 Task: Find connections with filter location Leatherhead with filter topic #coachingwith filter profile language German with filter current company Suryoday Small Finance Bank Ltd with filter school Gautam Buddha University with filter industry Plastics and Rubber Product Manufacturing with filter service category Retirement Planning with filter keywords title Phone Sales Specialist
Action: Mouse moved to (518, 76)
Screenshot: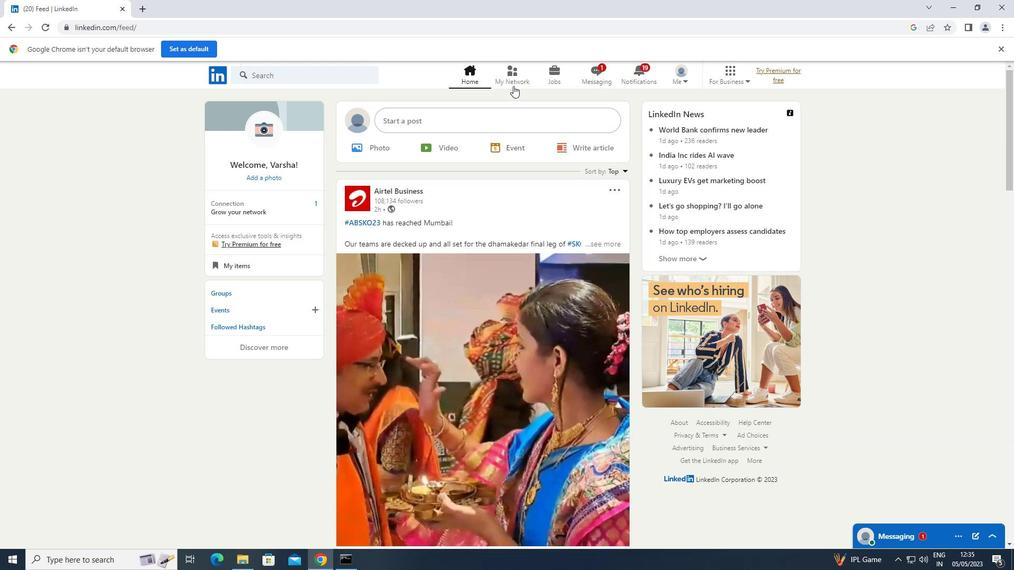 
Action: Mouse pressed left at (518, 76)
Screenshot: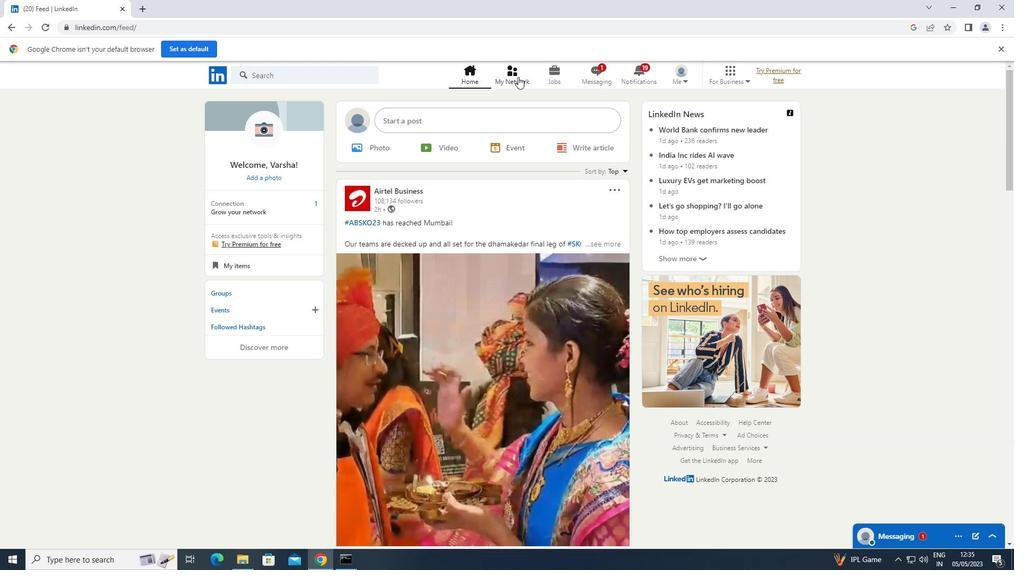 
Action: Mouse moved to (305, 131)
Screenshot: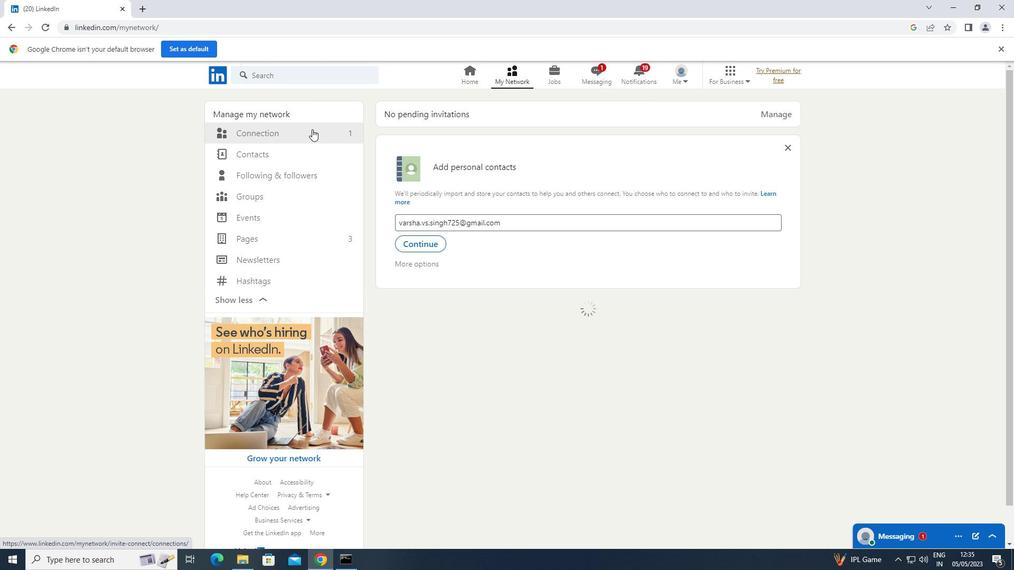 
Action: Mouse pressed left at (305, 131)
Screenshot: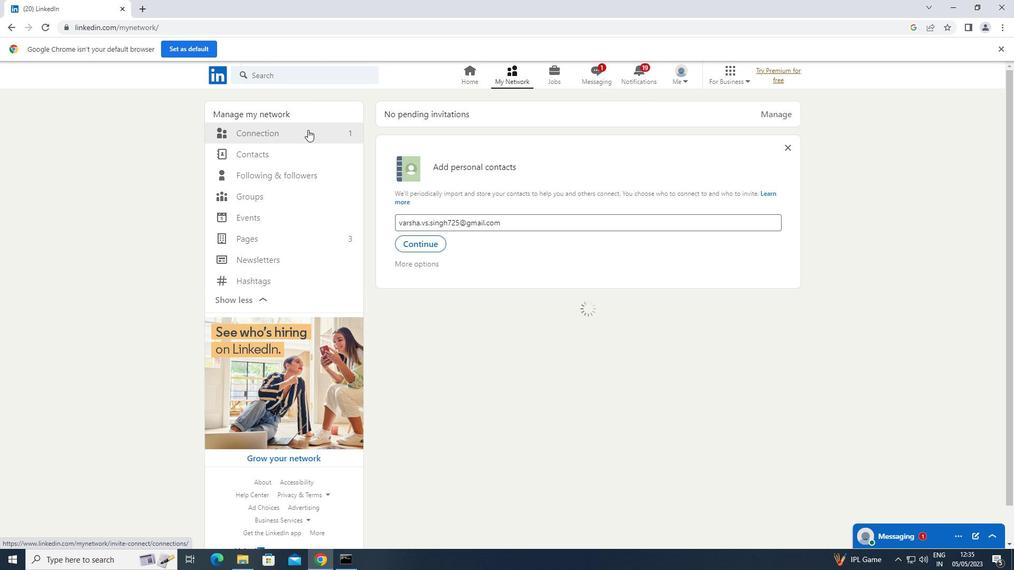 
Action: Mouse moved to (575, 128)
Screenshot: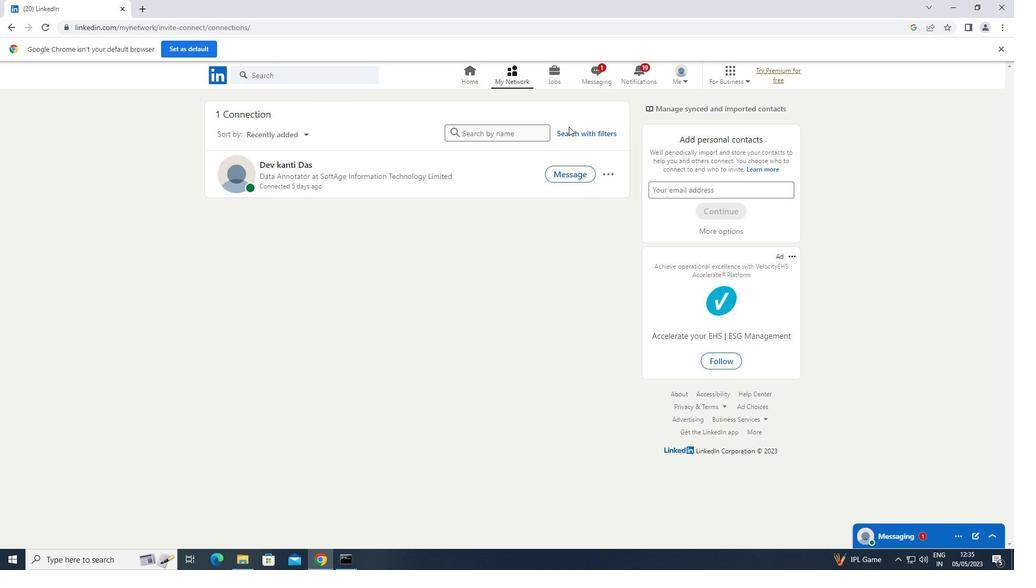
Action: Mouse pressed left at (575, 128)
Screenshot: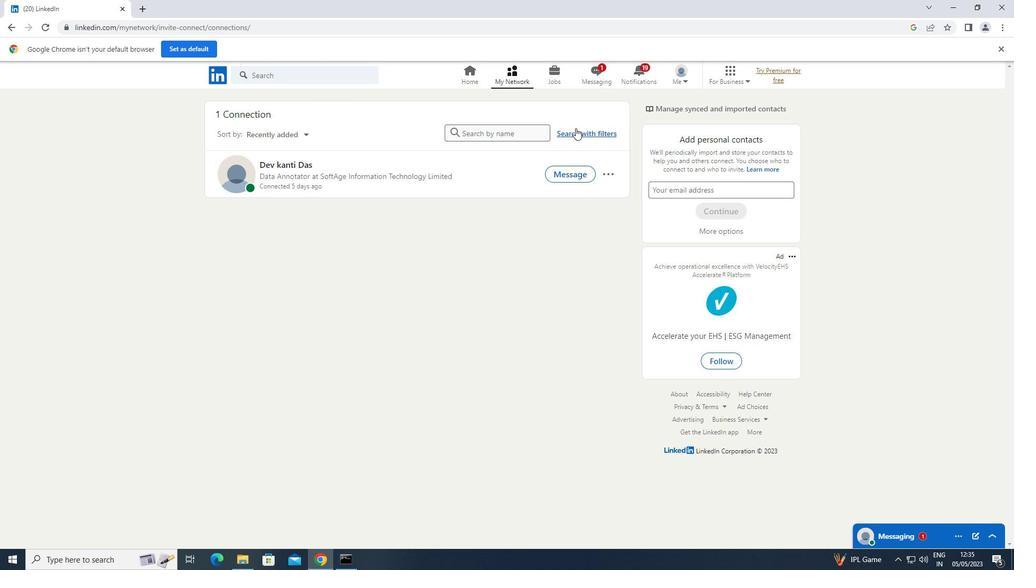 
Action: Mouse moved to (546, 103)
Screenshot: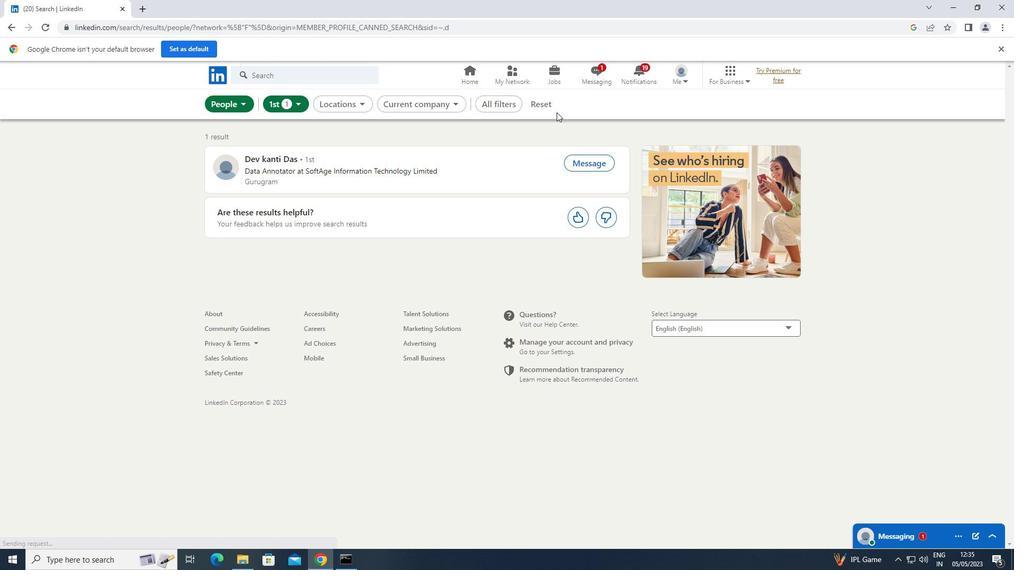 
Action: Mouse pressed left at (546, 103)
Screenshot: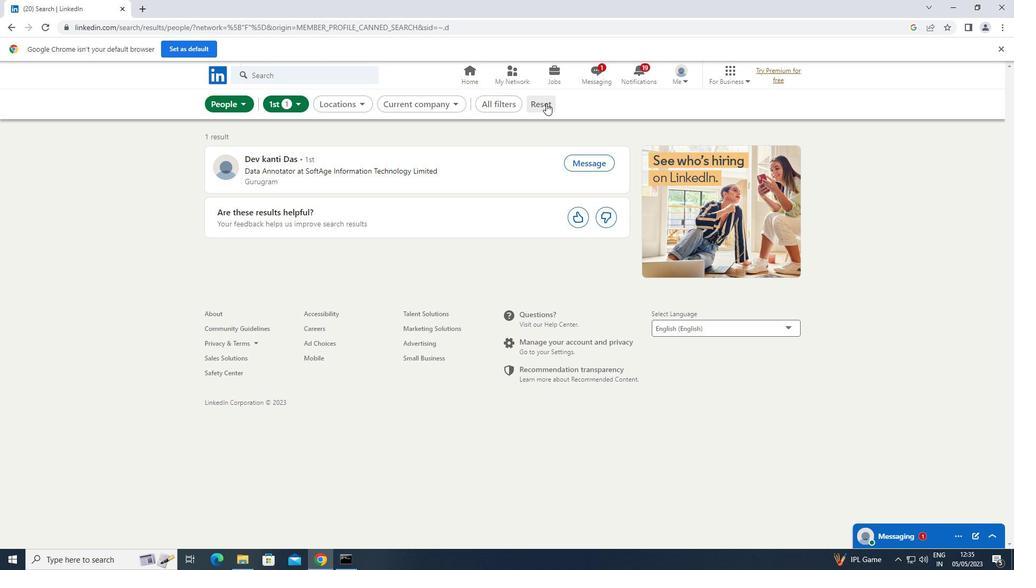 
Action: Mouse moved to (535, 101)
Screenshot: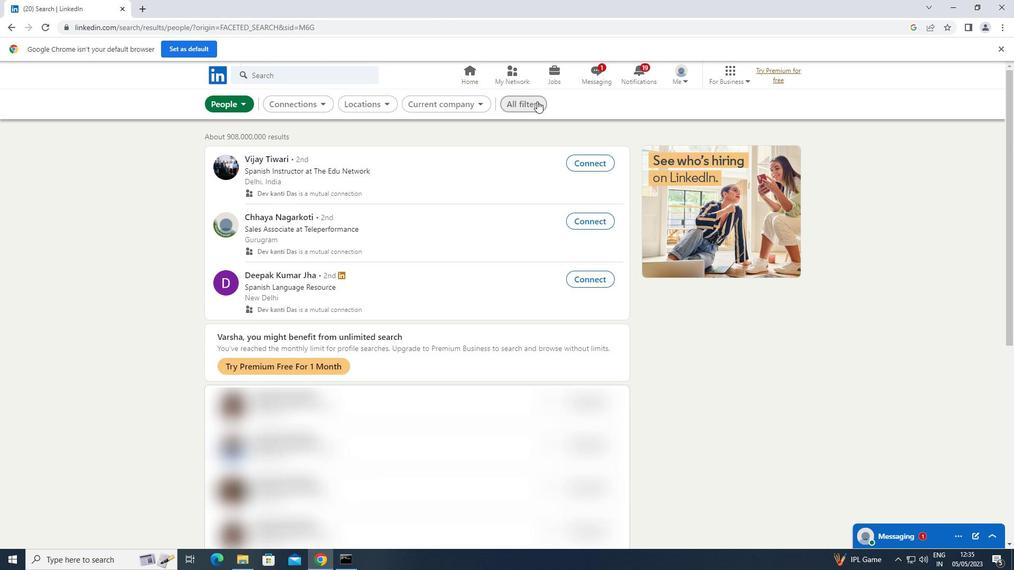 
Action: Mouse pressed left at (535, 101)
Screenshot: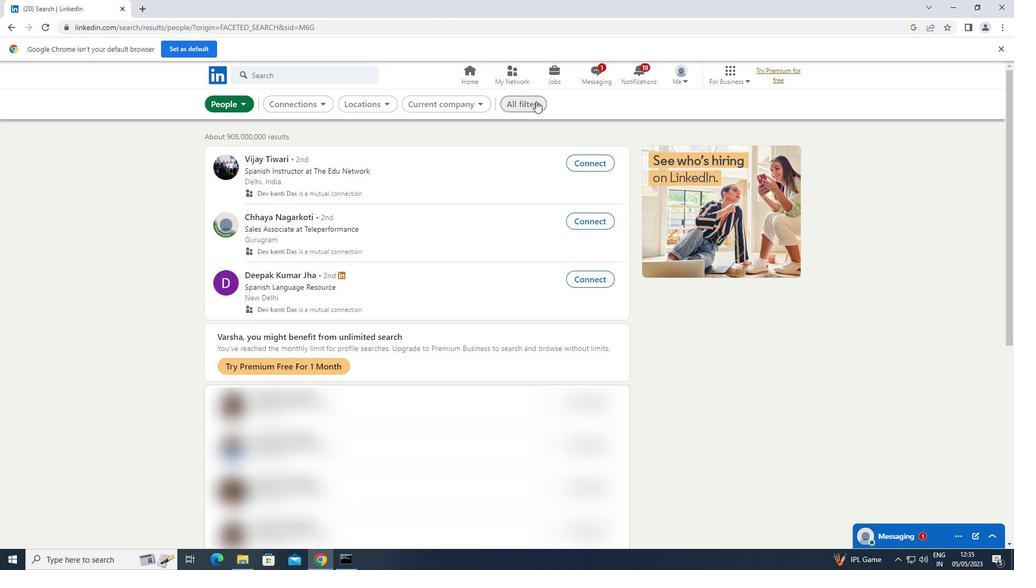 
Action: Mouse moved to (774, 205)
Screenshot: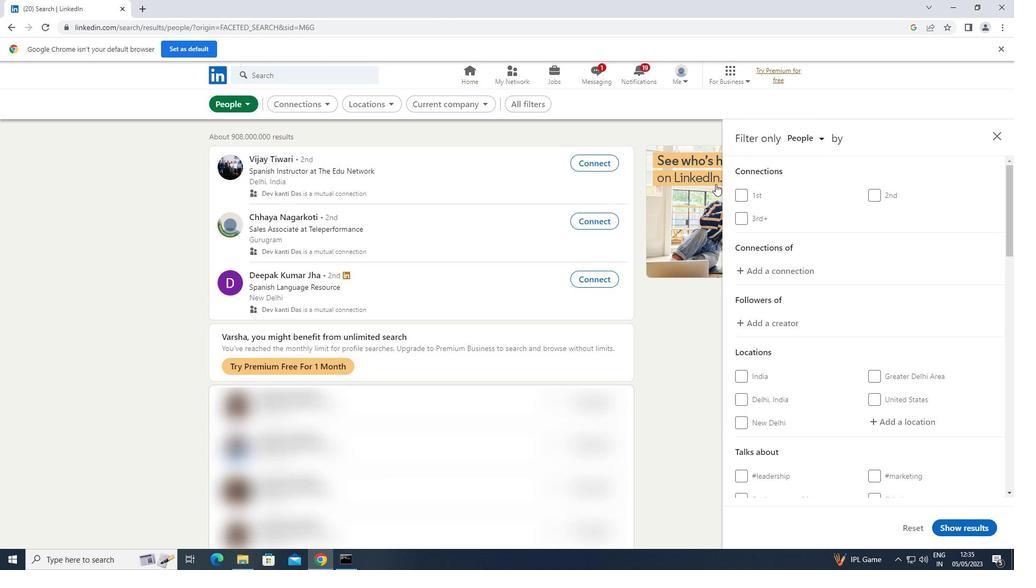 
Action: Mouse scrolled (774, 204) with delta (0, 0)
Screenshot: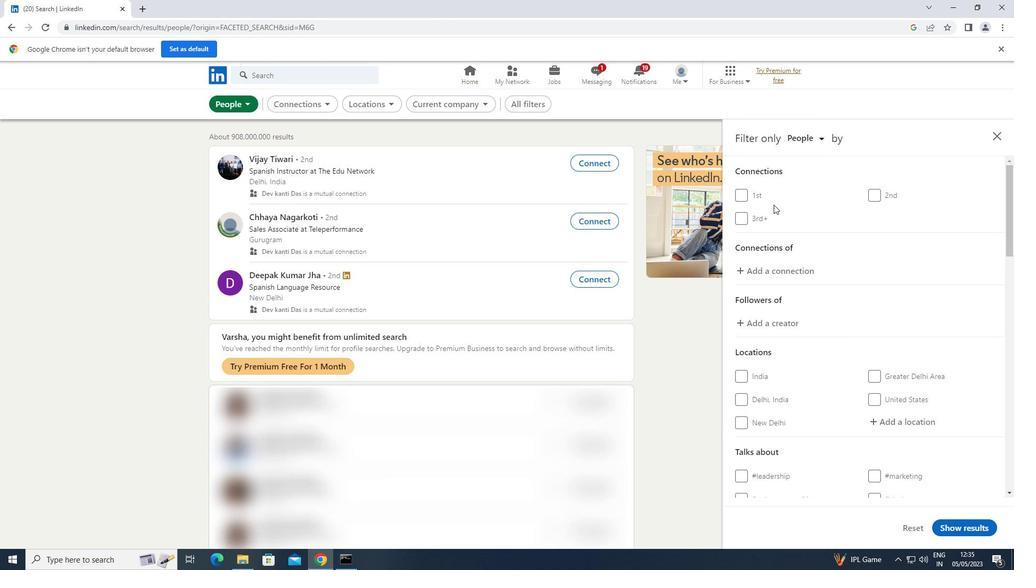 
Action: Mouse scrolled (774, 204) with delta (0, 0)
Screenshot: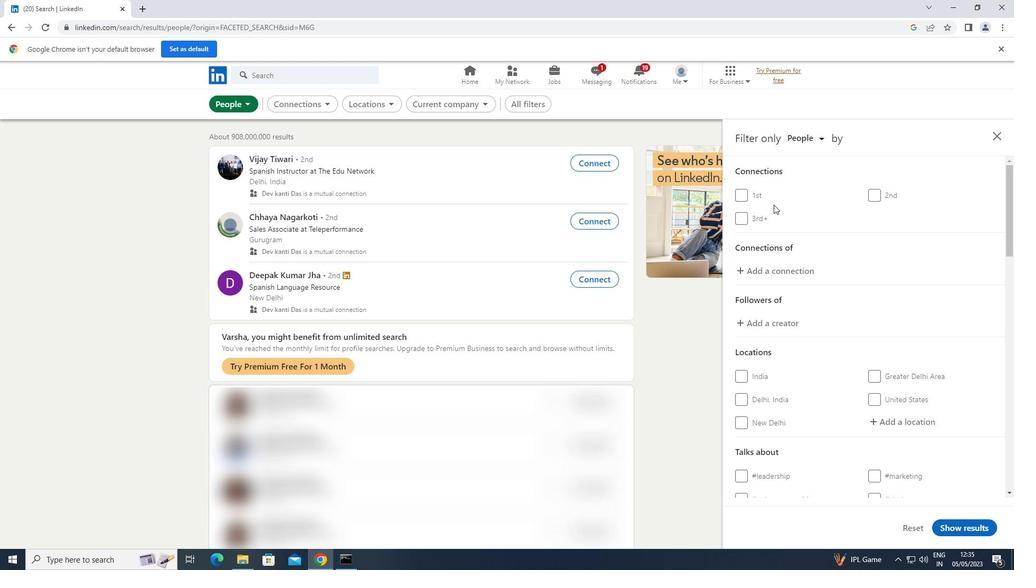 
Action: Mouse scrolled (774, 204) with delta (0, 0)
Screenshot: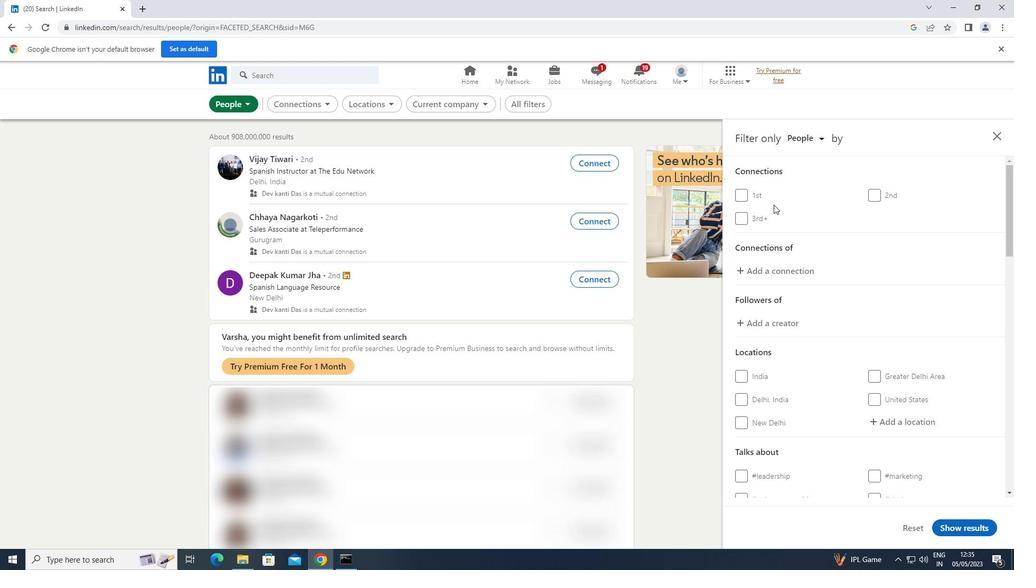 
Action: Mouse moved to (898, 265)
Screenshot: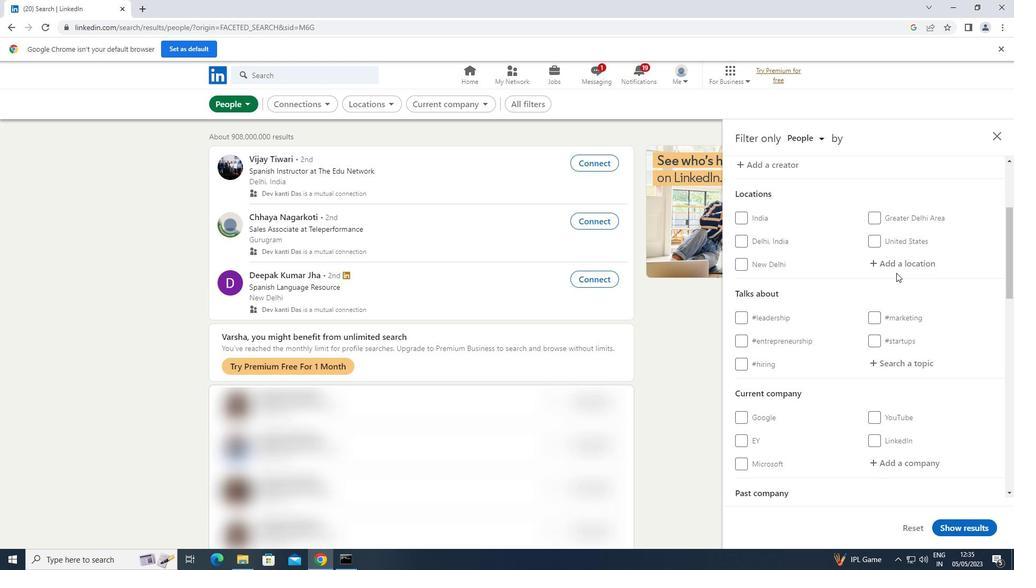 
Action: Mouse pressed left at (898, 265)
Screenshot: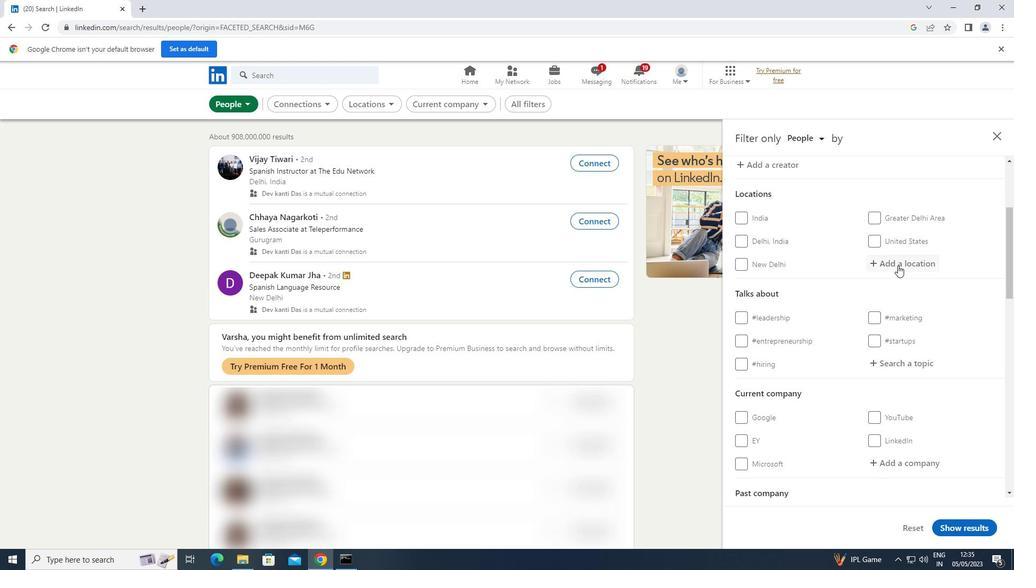 
Action: Key pressed <Key.shift>LEATHER
Screenshot: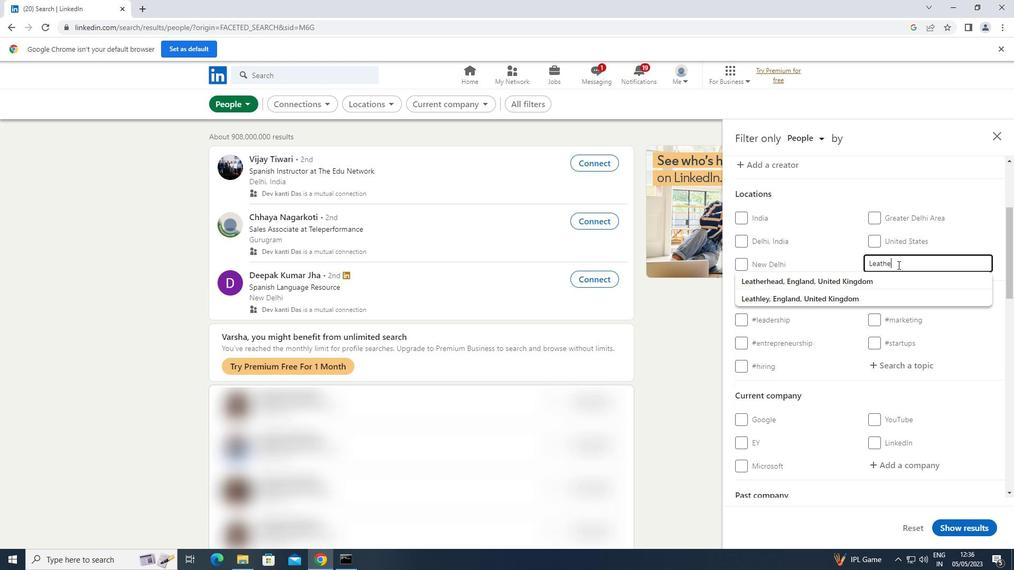 
Action: Mouse moved to (849, 283)
Screenshot: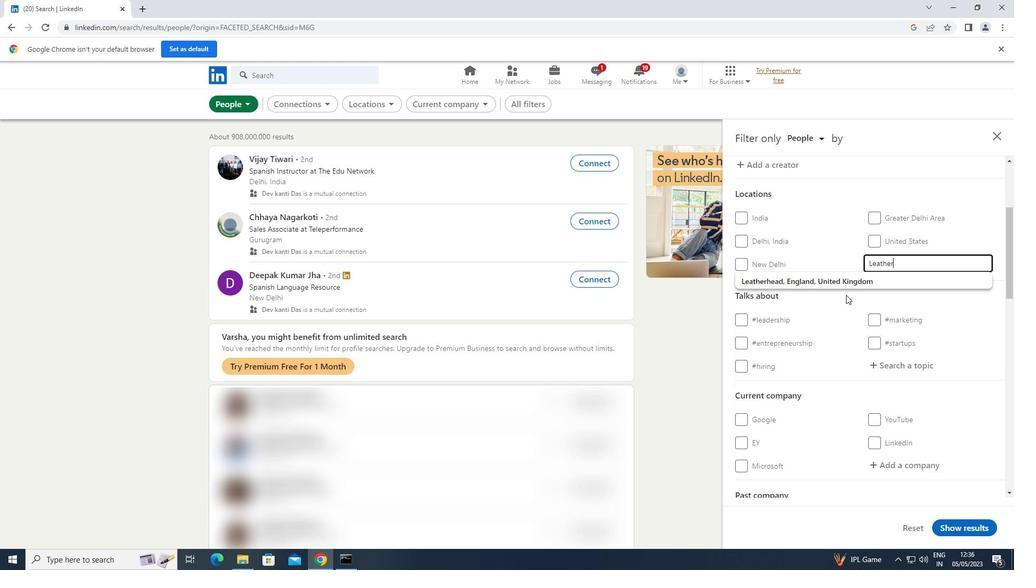
Action: Key pressed HEAD
Screenshot: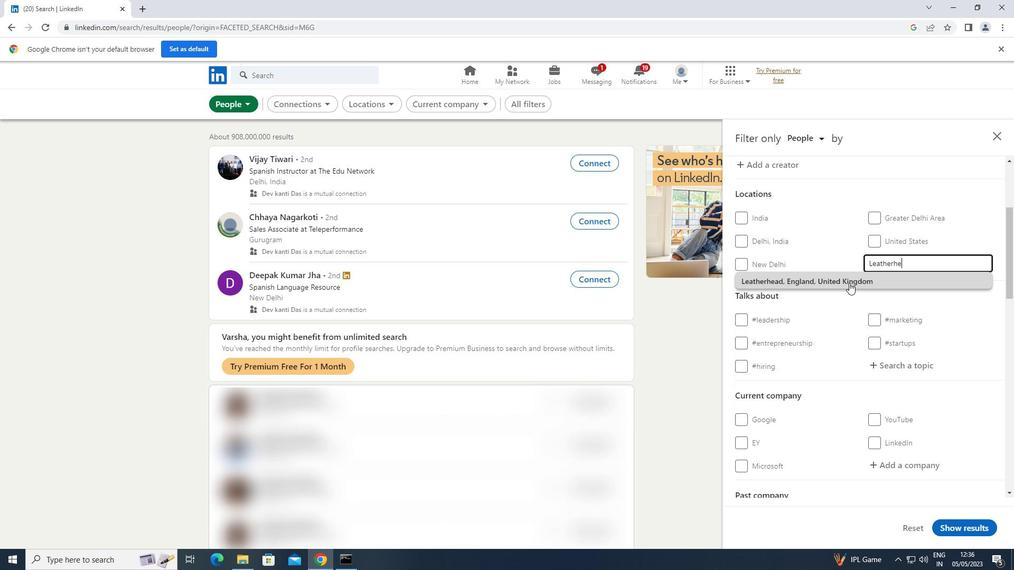 
Action: Mouse moved to (912, 358)
Screenshot: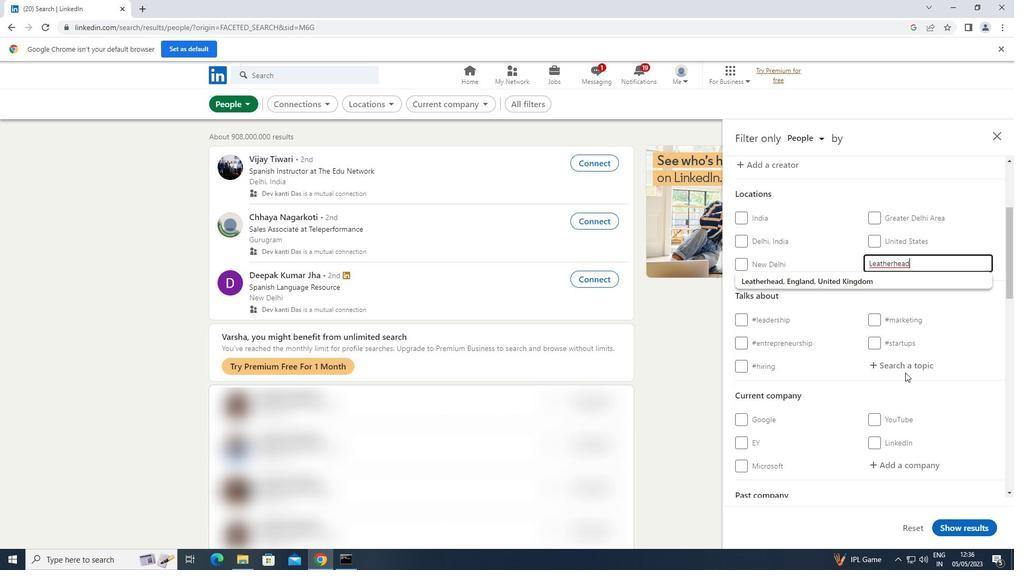 
Action: Mouse pressed left at (912, 358)
Screenshot: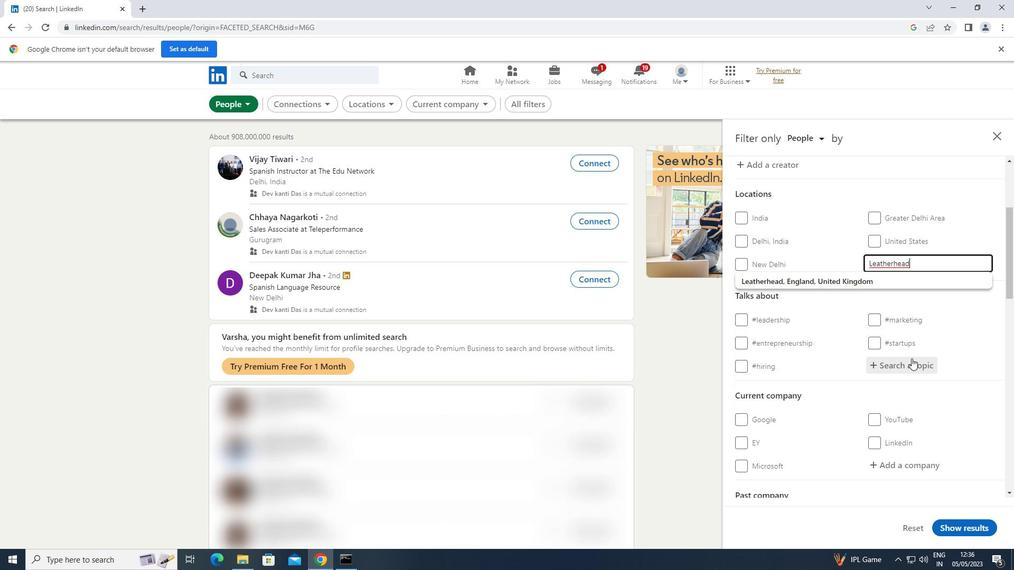 
Action: Key pressed COACHING
Screenshot: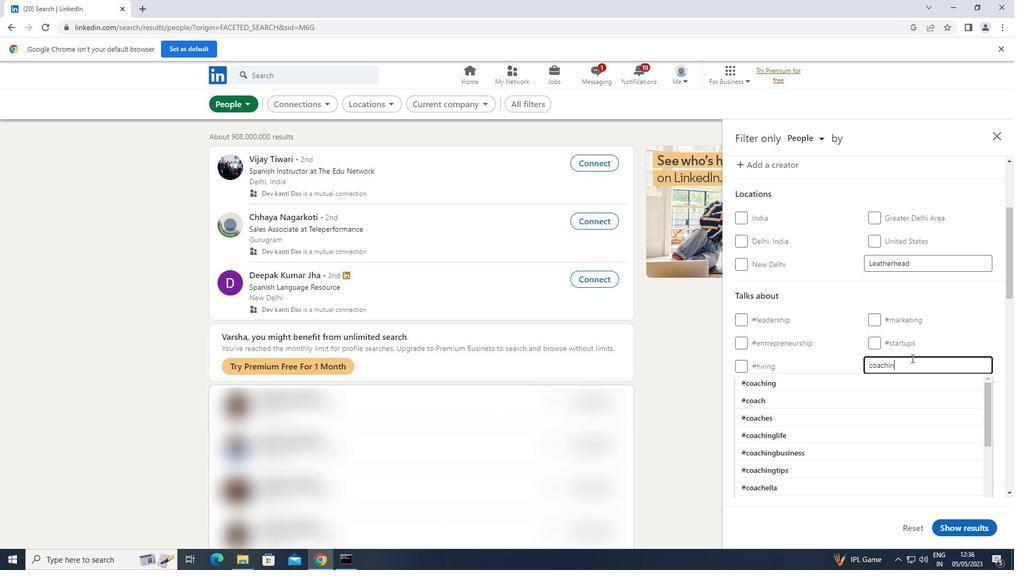 
Action: Mouse moved to (888, 382)
Screenshot: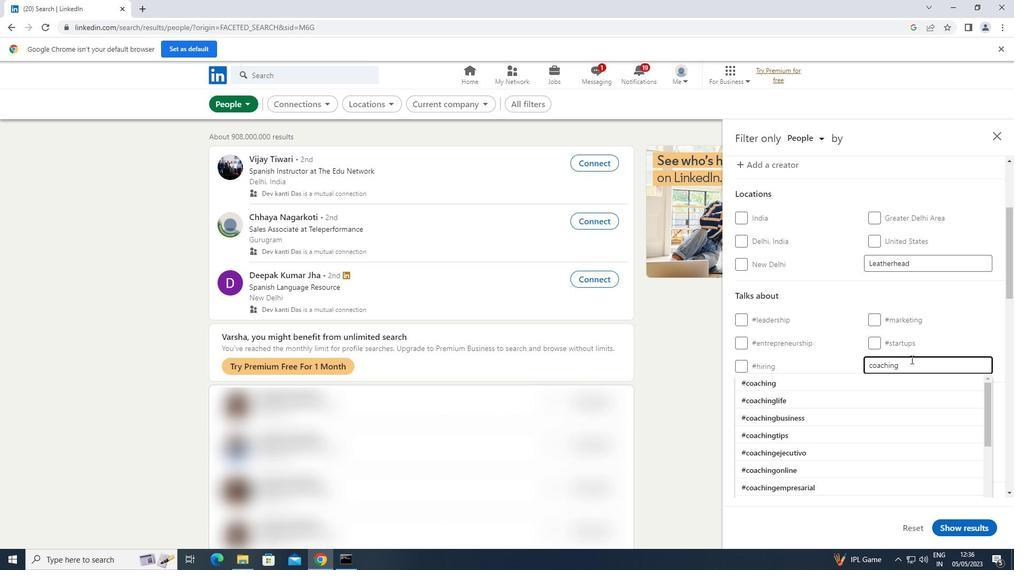 
Action: Mouse scrolled (888, 382) with delta (0, 0)
Screenshot: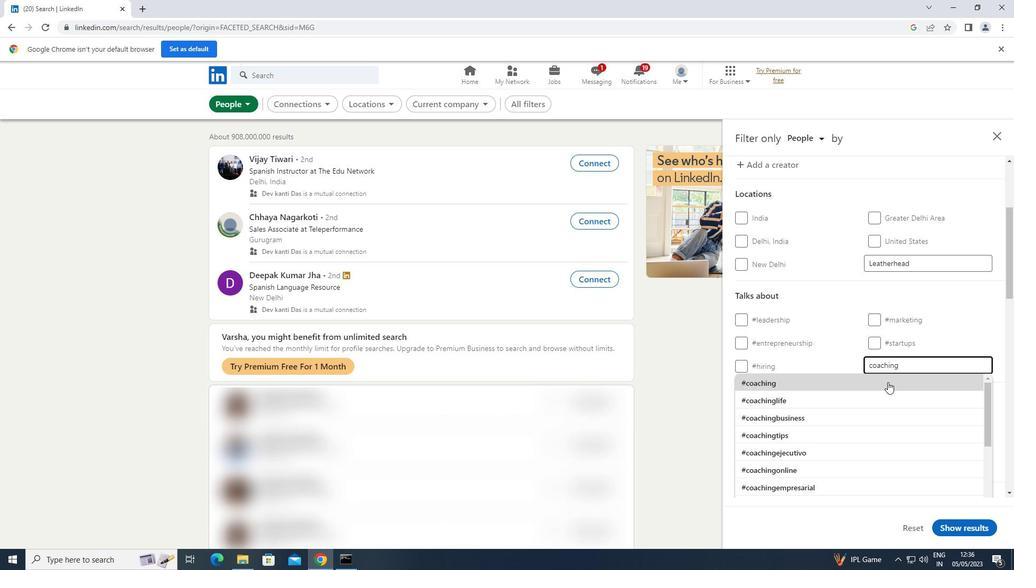 
Action: Mouse moved to (887, 383)
Screenshot: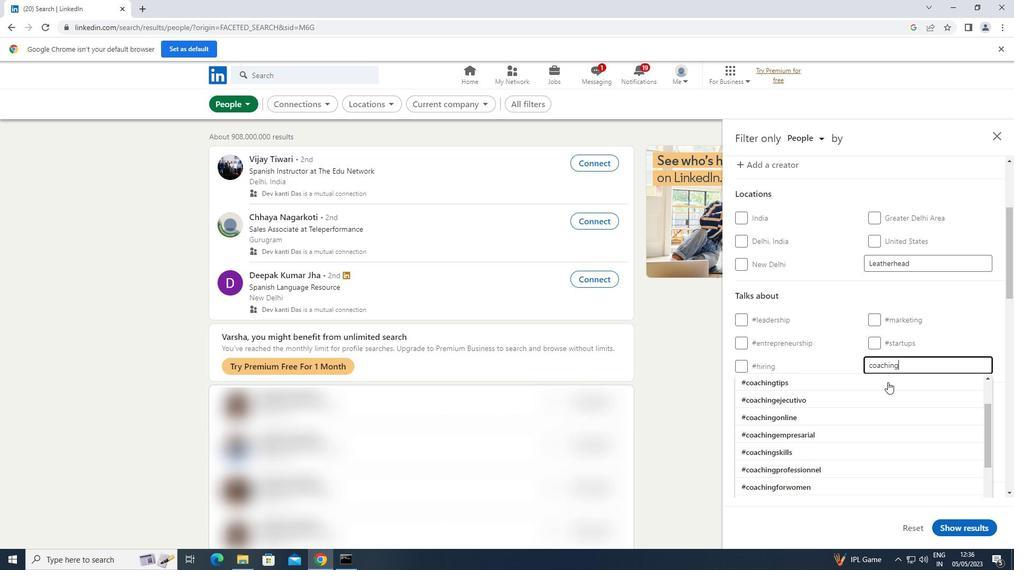 
Action: Mouse scrolled (887, 383) with delta (0, 0)
Screenshot: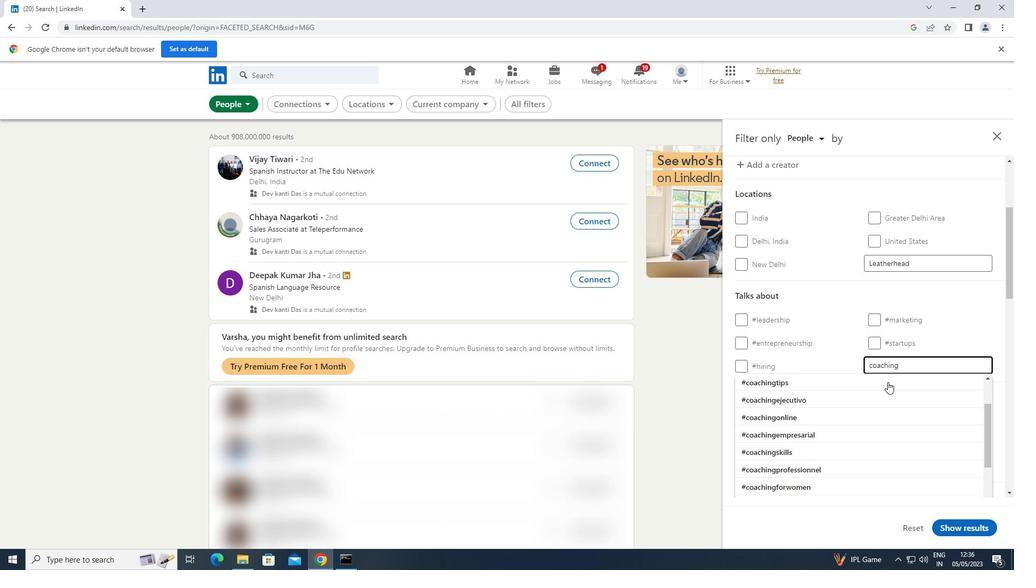 
Action: Mouse scrolled (887, 383) with delta (0, 0)
Screenshot: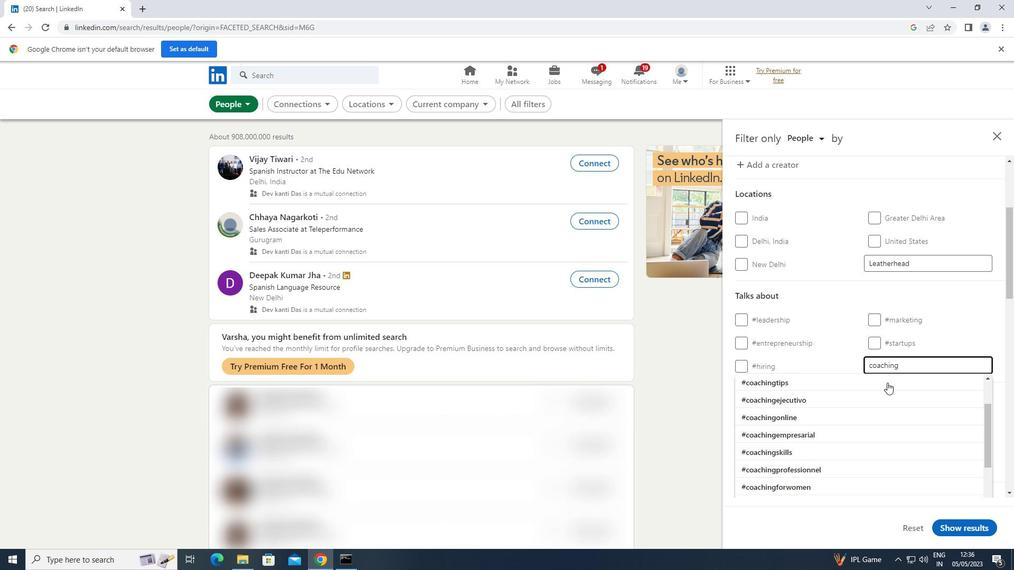 
Action: Mouse moved to (816, 387)
Screenshot: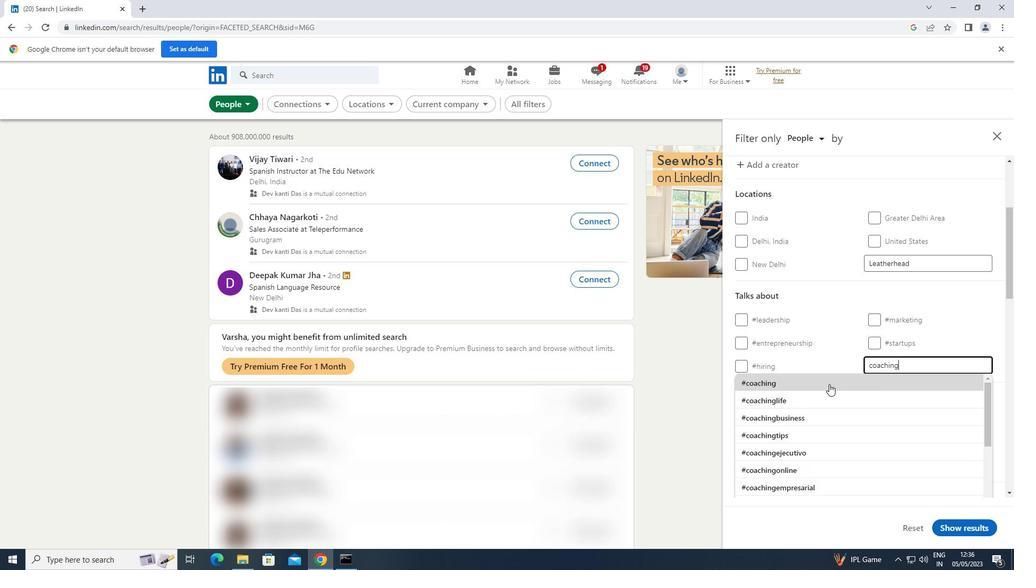 
Action: Mouse pressed left at (816, 387)
Screenshot: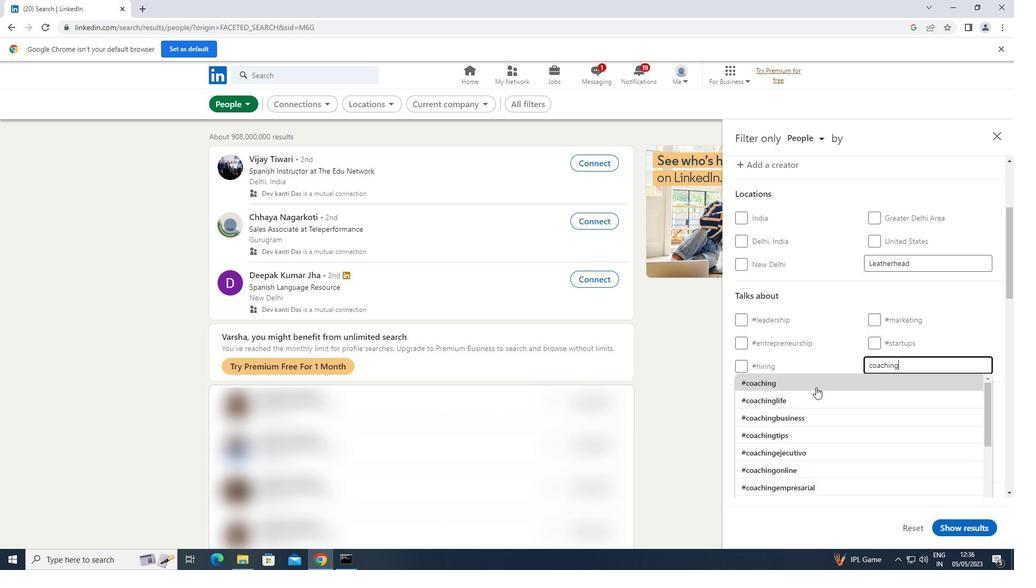 
Action: Mouse moved to (820, 367)
Screenshot: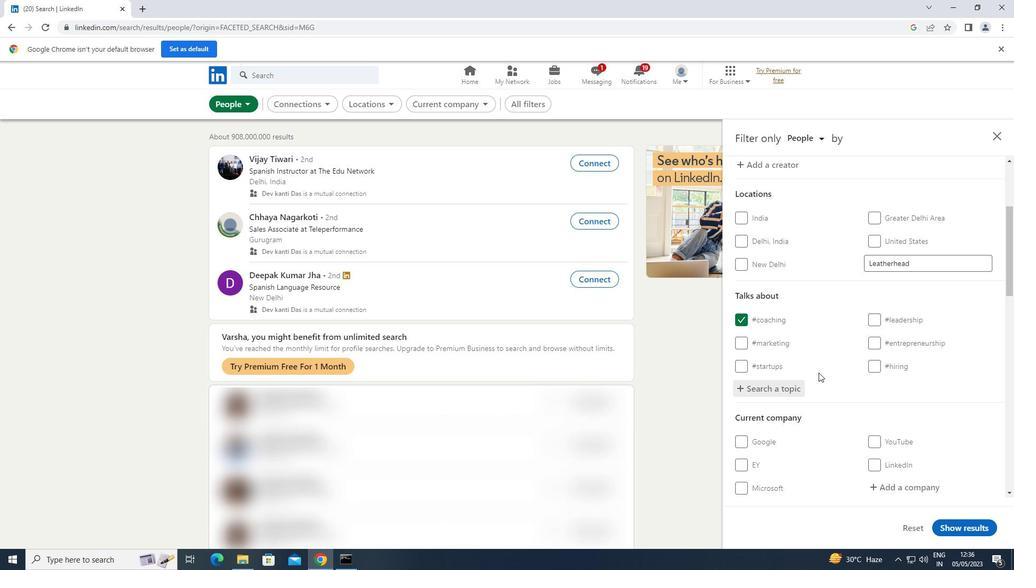 
Action: Mouse scrolled (820, 366) with delta (0, 0)
Screenshot: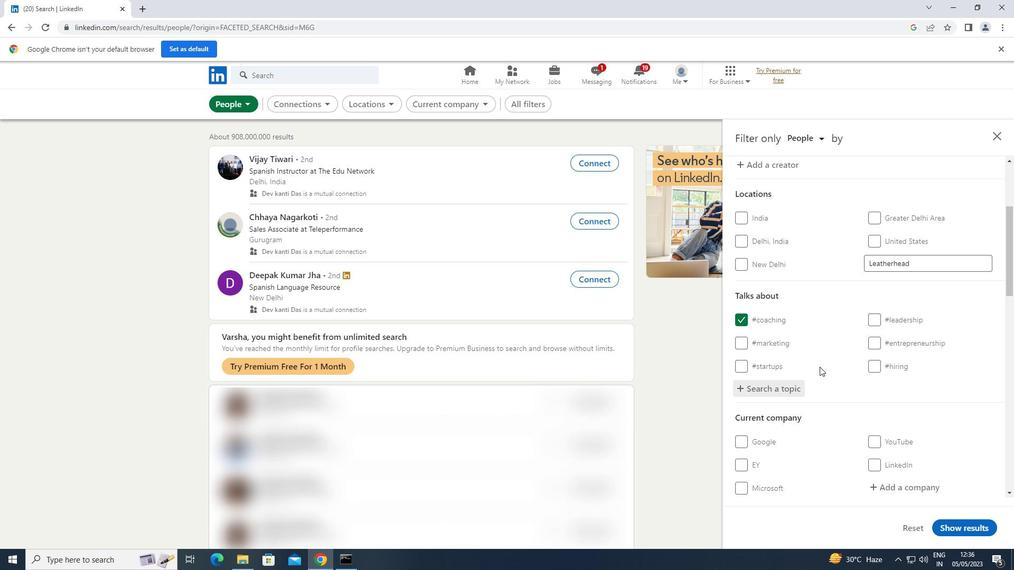 
Action: Mouse scrolled (820, 366) with delta (0, 0)
Screenshot: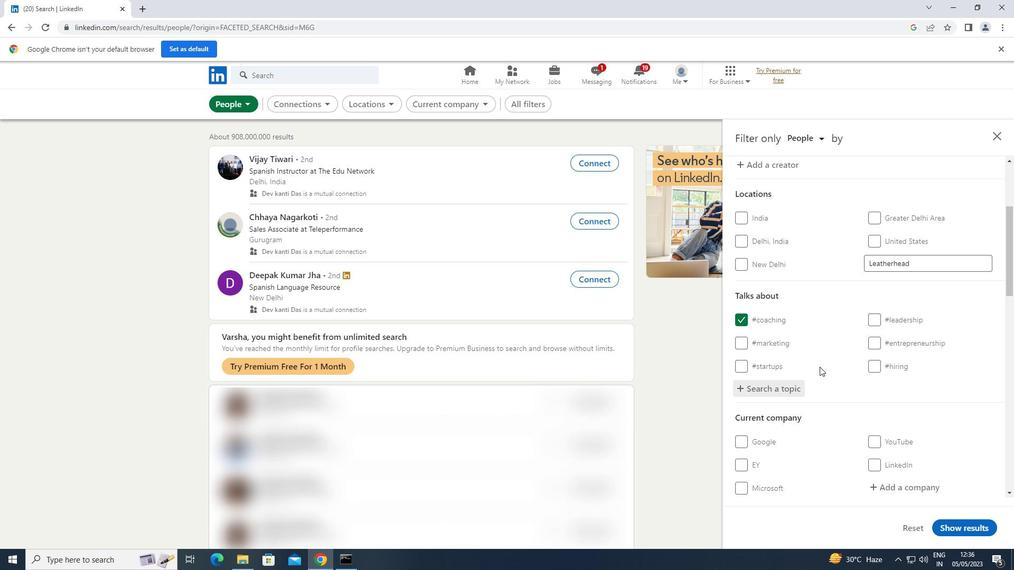 
Action: Mouse scrolled (820, 366) with delta (0, 0)
Screenshot: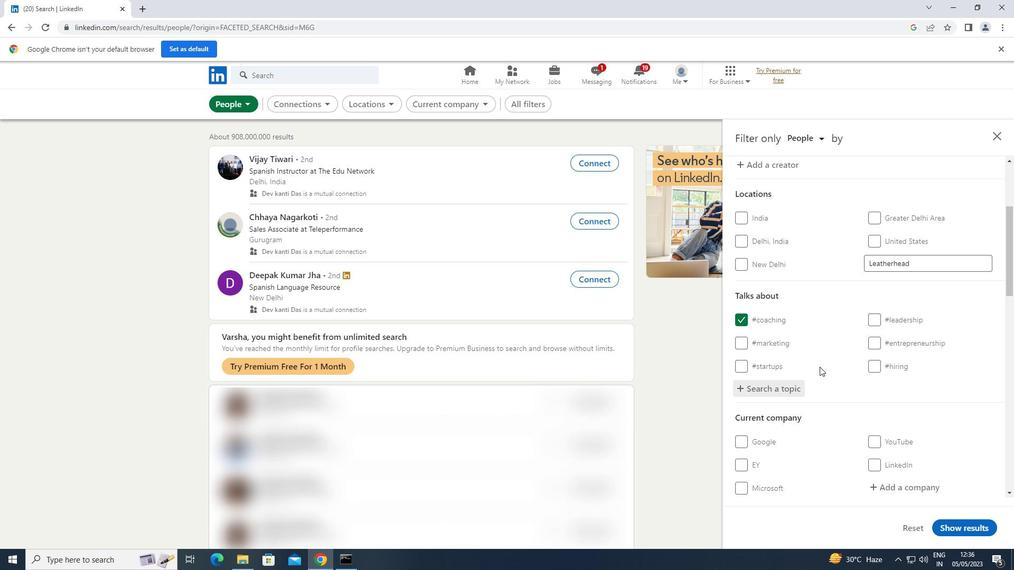 
Action: Mouse scrolled (820, 366) with delta (0, 0)
Screenshot: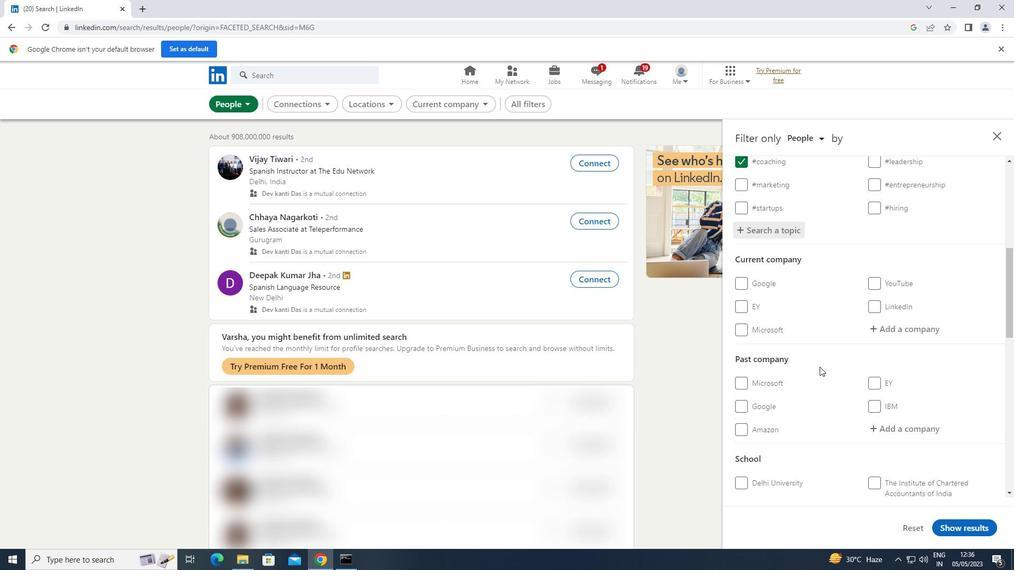 
Action: Mouse scrolled (820, 366) with delta (0, 0)
Screenshot: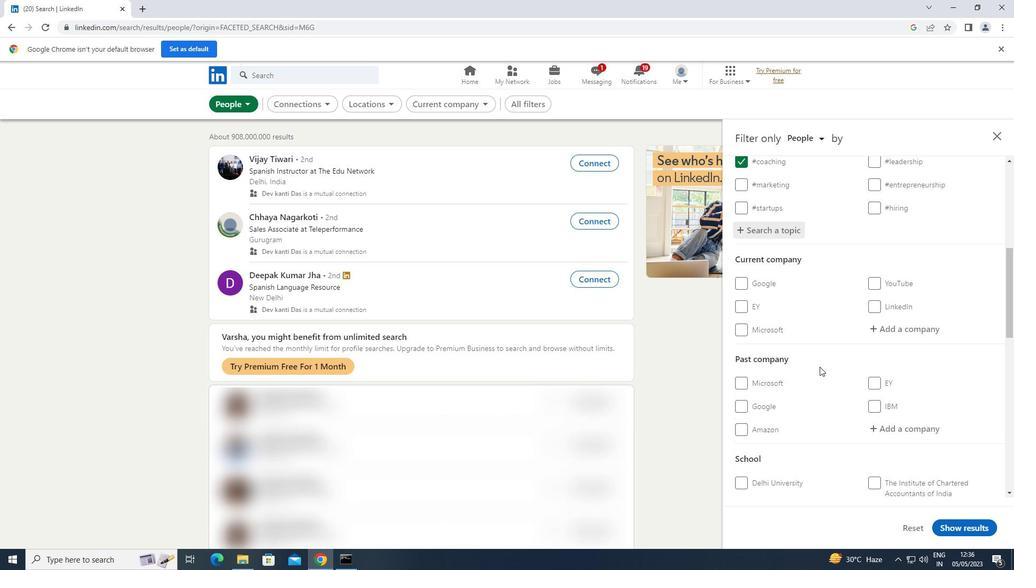 
Action: Mouse scrolled (820, 366) with delta (0, 0)
Screenshot: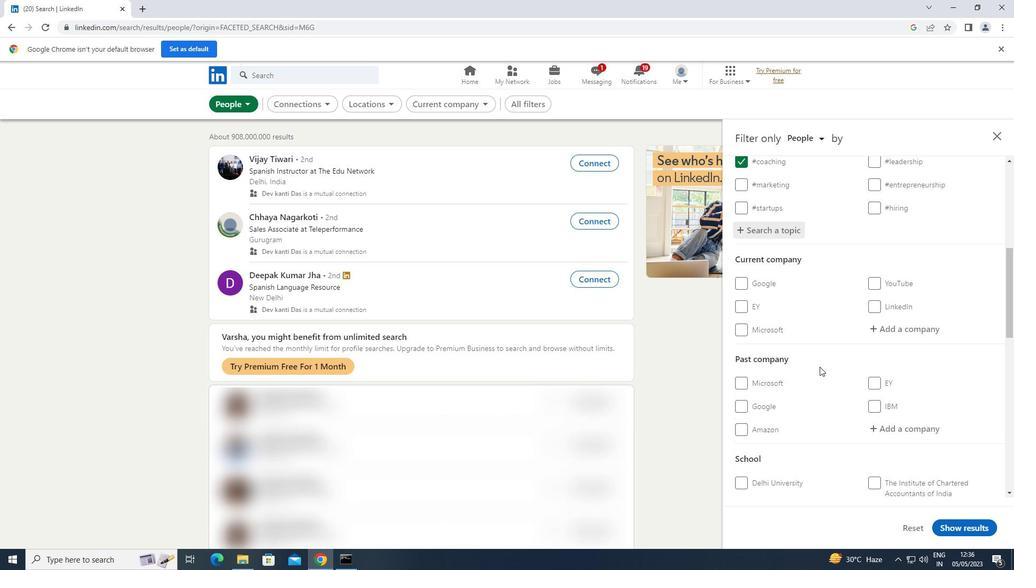 
Action: Mouse scrolled (820, 366) with delta (0, 0)
Screenshot: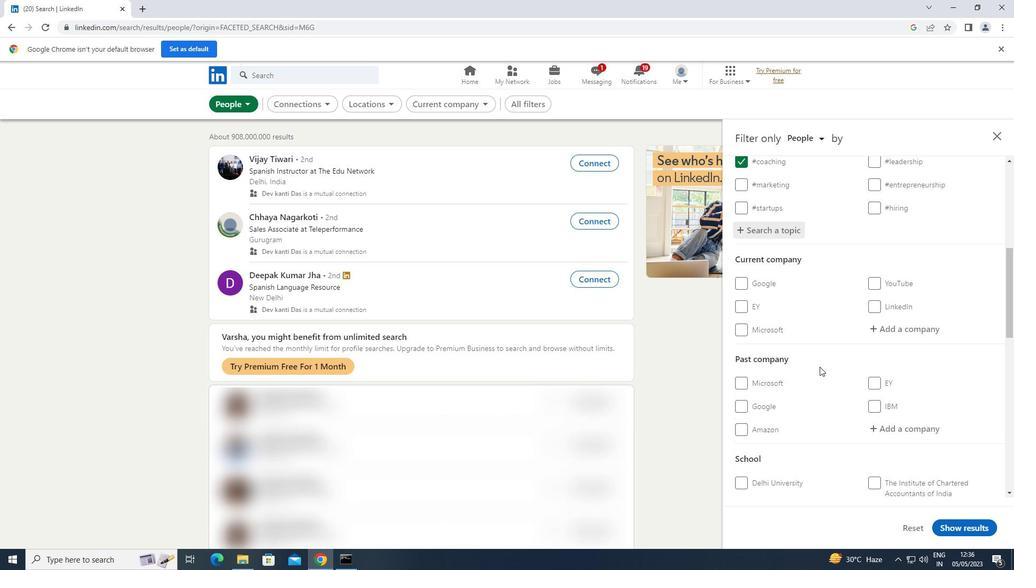 
Action: Mouse scrolled (820, 366) with delta (0, 0)
Screenshot: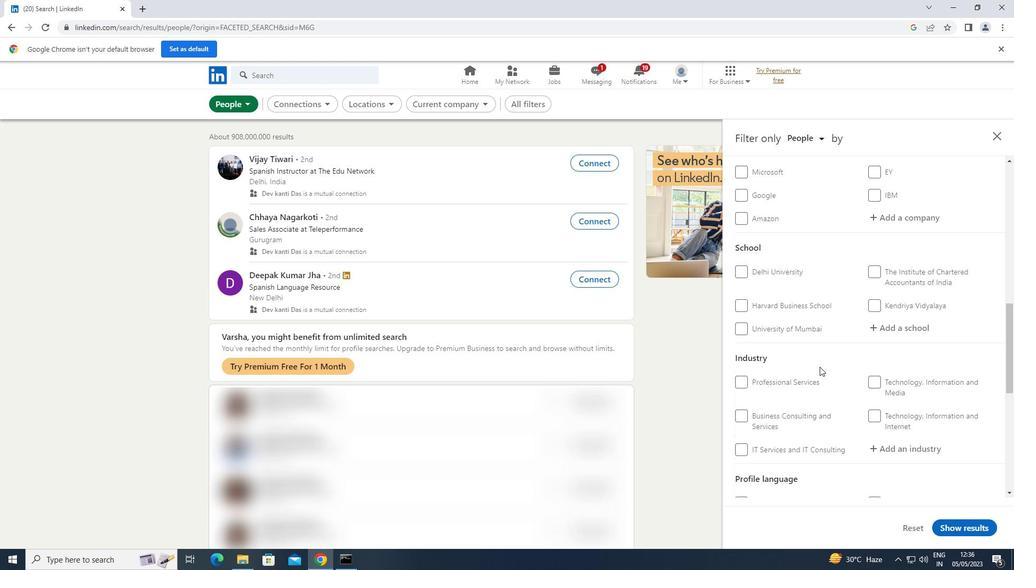 
Action: Mouse scrolled (820, 366) with delta (0, 0)
Screenshot: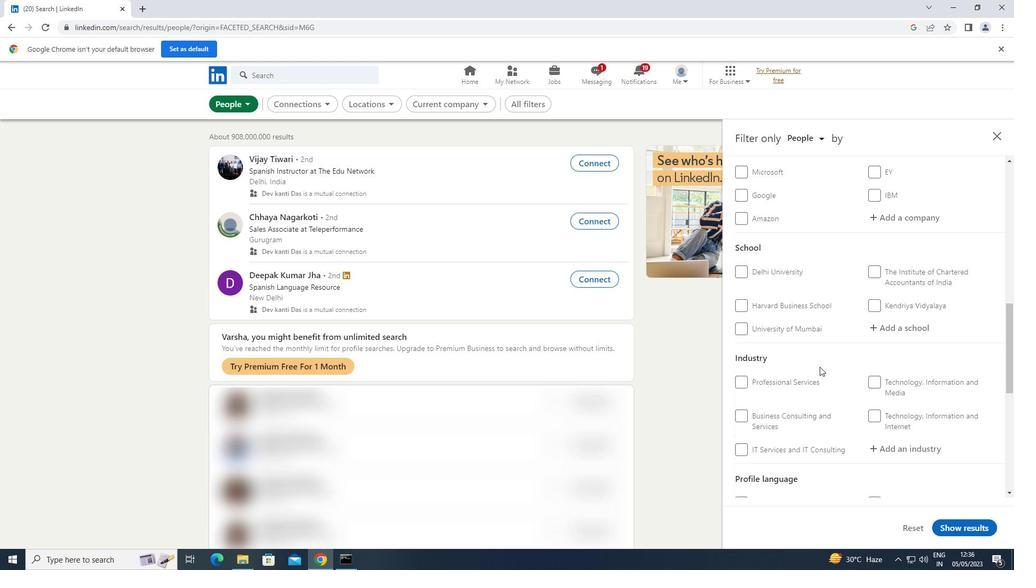 
Action: Mouse moved to (741, 440)
Screenshot: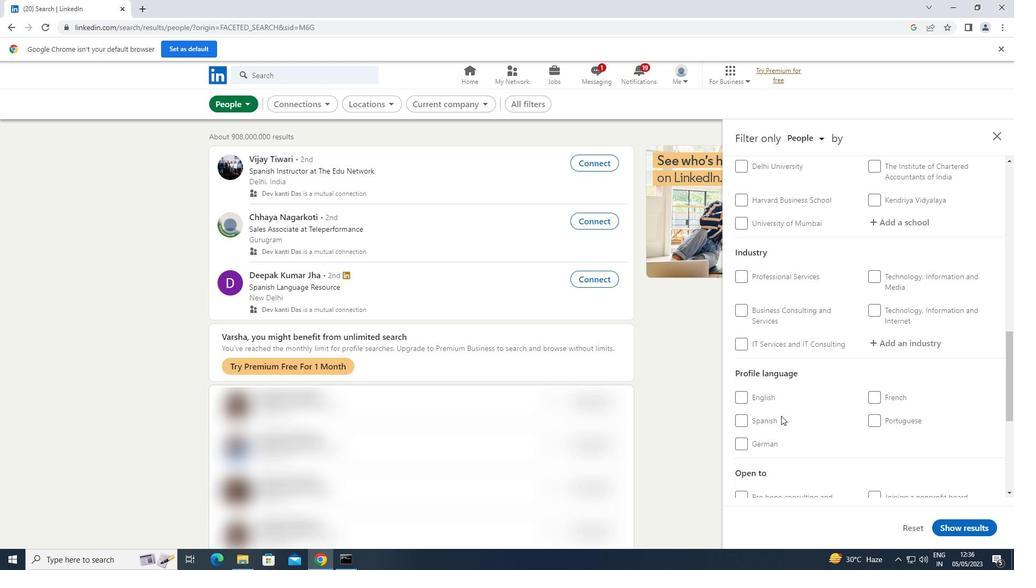 
Action: Mouse pressed left at (741, 440)
Screenshot: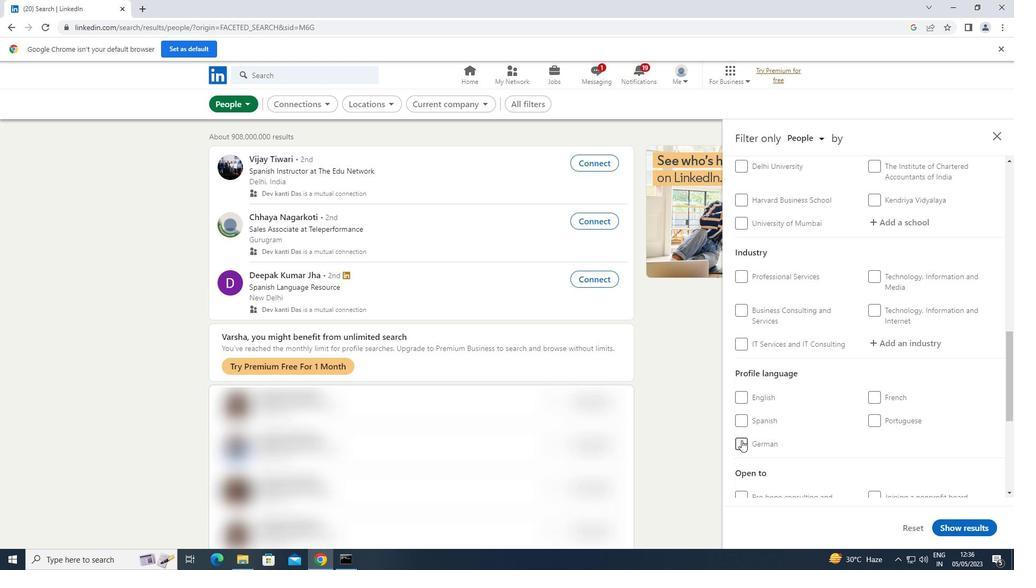 
Action: Mouse moved to (755, 419)
Screenshot: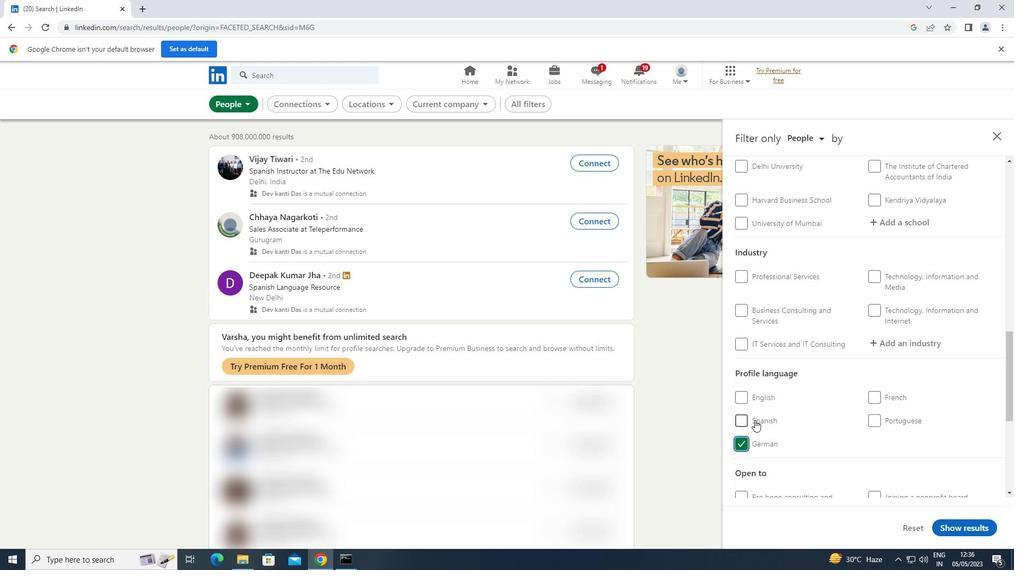 
Action: Mouse scrolled (755, 419) with delta (0, 0)
Screenshot: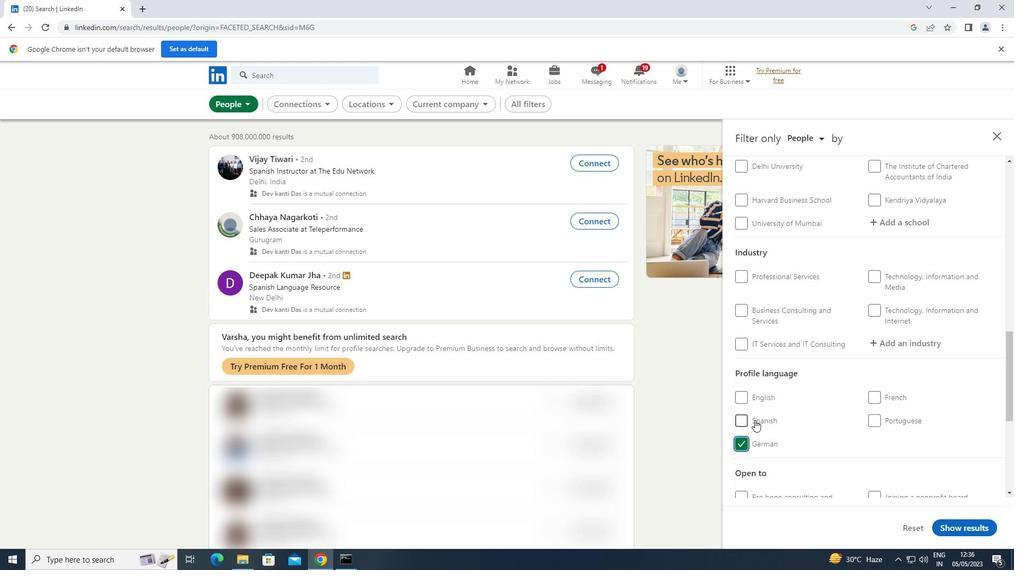 
Action: Mouse moved to (755, 416)
Screenshot: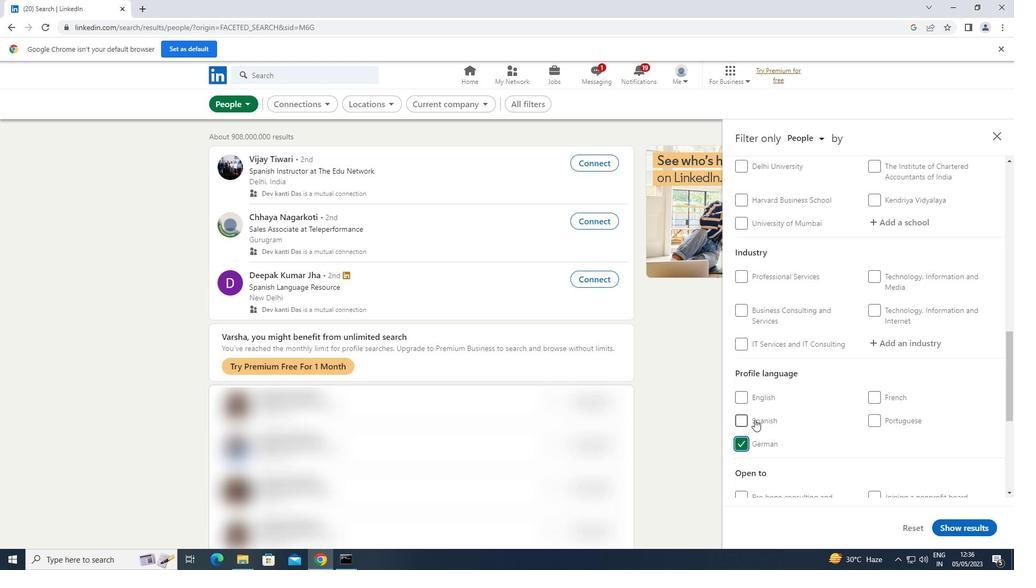 
Action: Mouse scrolled (755, 417) with delta (0, 0)
Screenshot: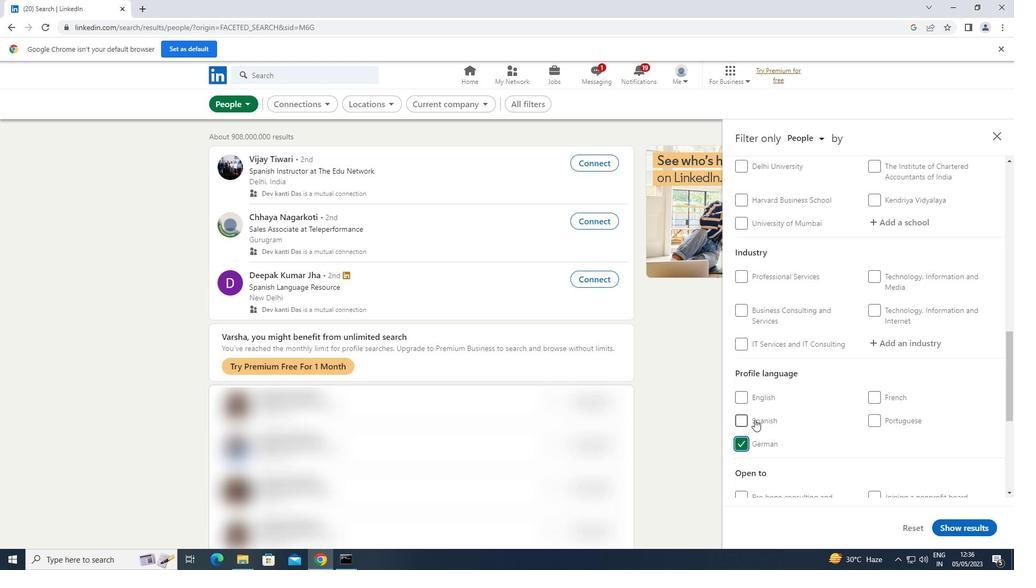 
Action: Mouse moved to (756, 414)
Screenshot: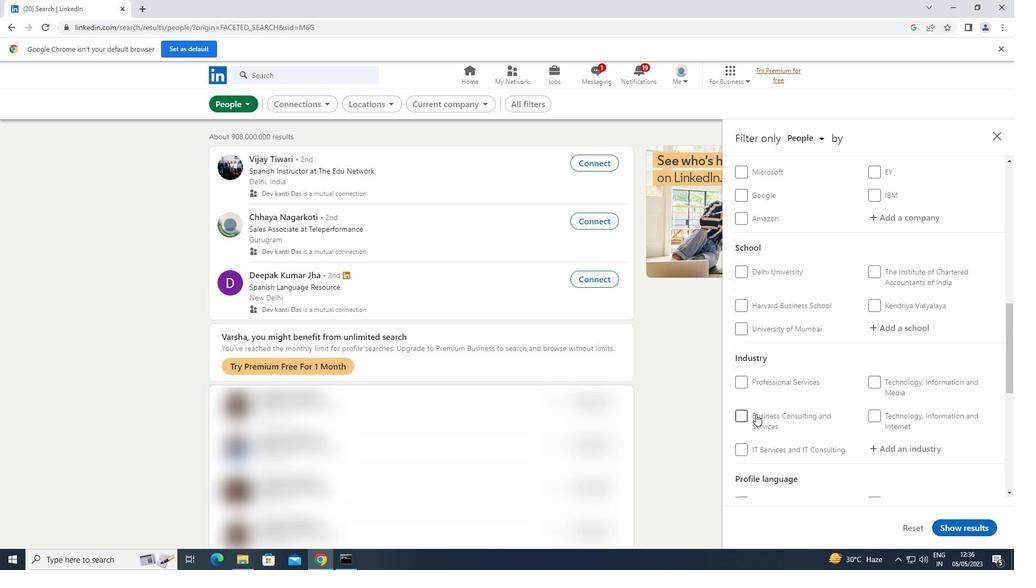 
Action: Mouse scrolled (756, 415) with delta (0, 0)
Screenshot: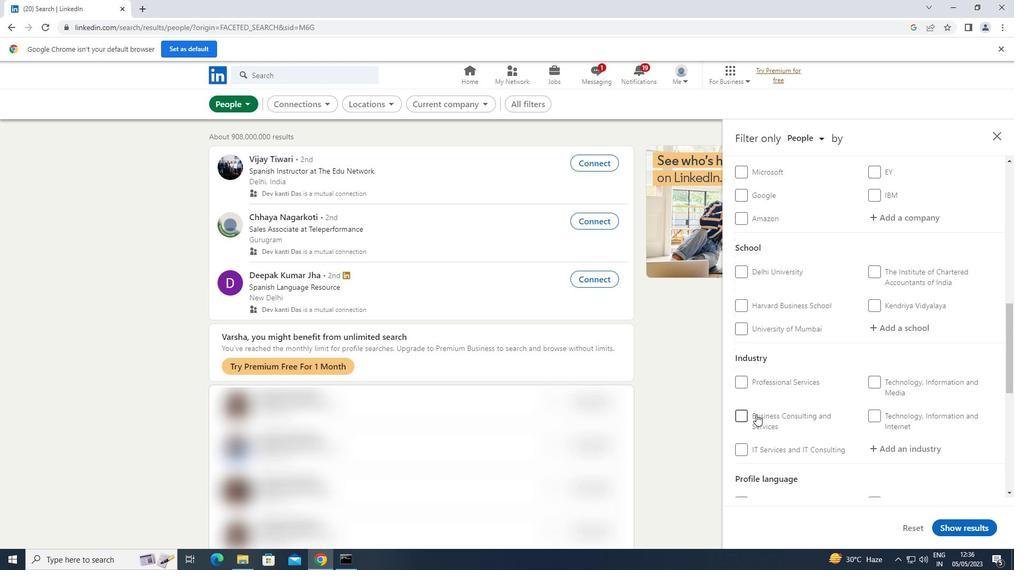 
Action: Mouse scrolled (756, 415) with delta (0, 0)
Screenshot: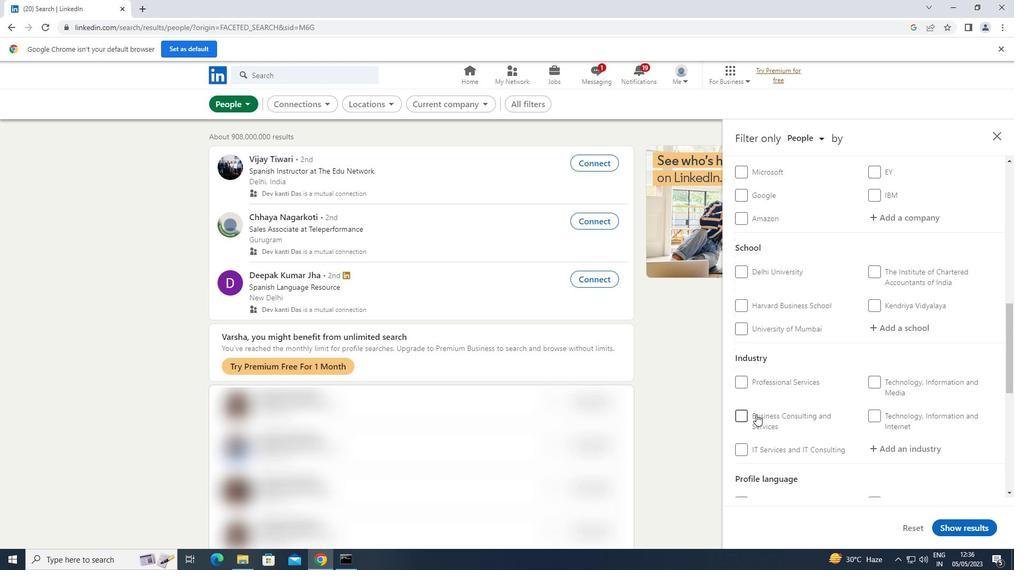 
Action: Mouse scrolled (756, 415) with delta (0, 0)
Screenshot: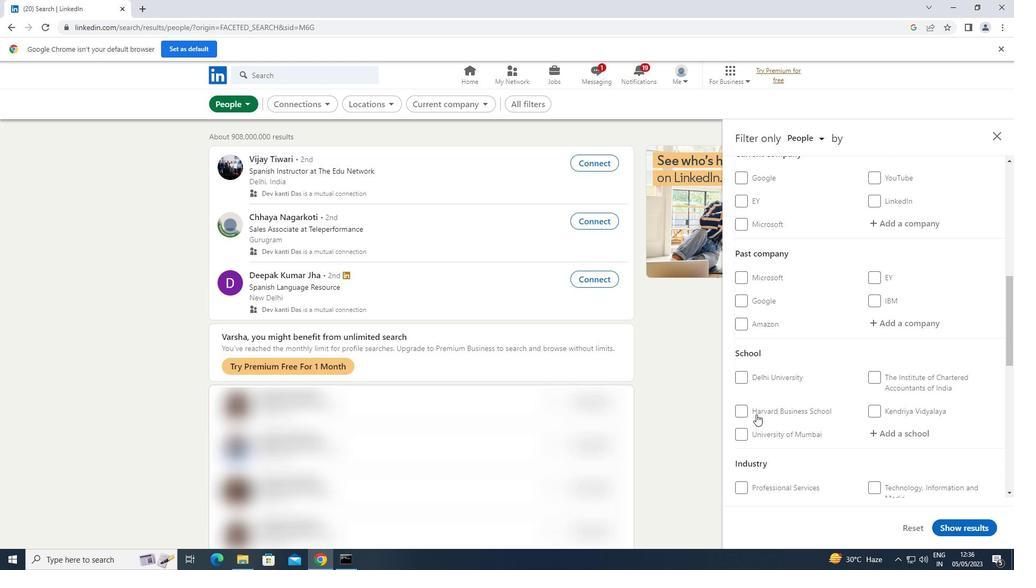 
Action: Mouse moved to (882, 273)
Screenshot: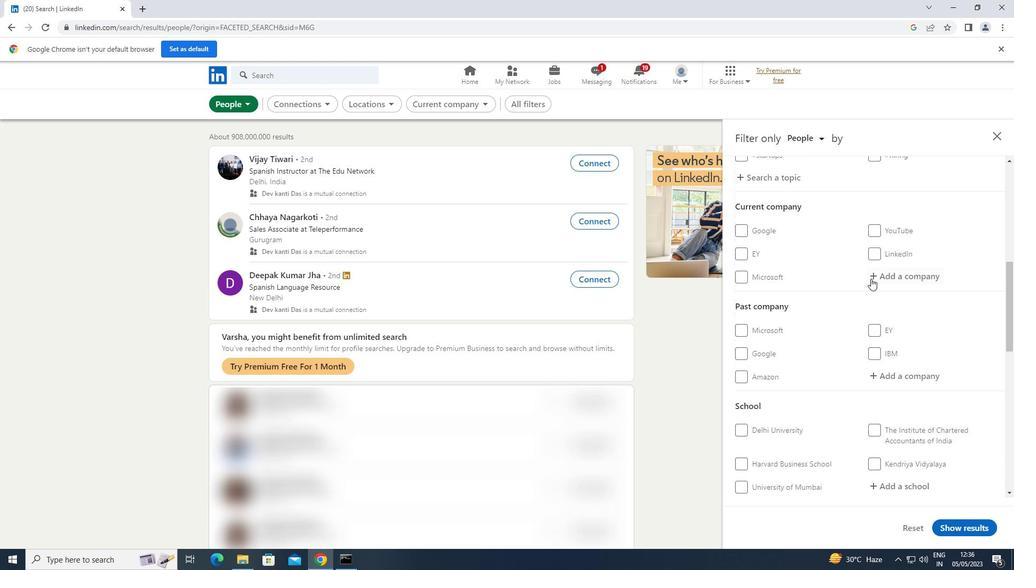 
Action: Mouse pressed left at (882, 273)
Screenshot: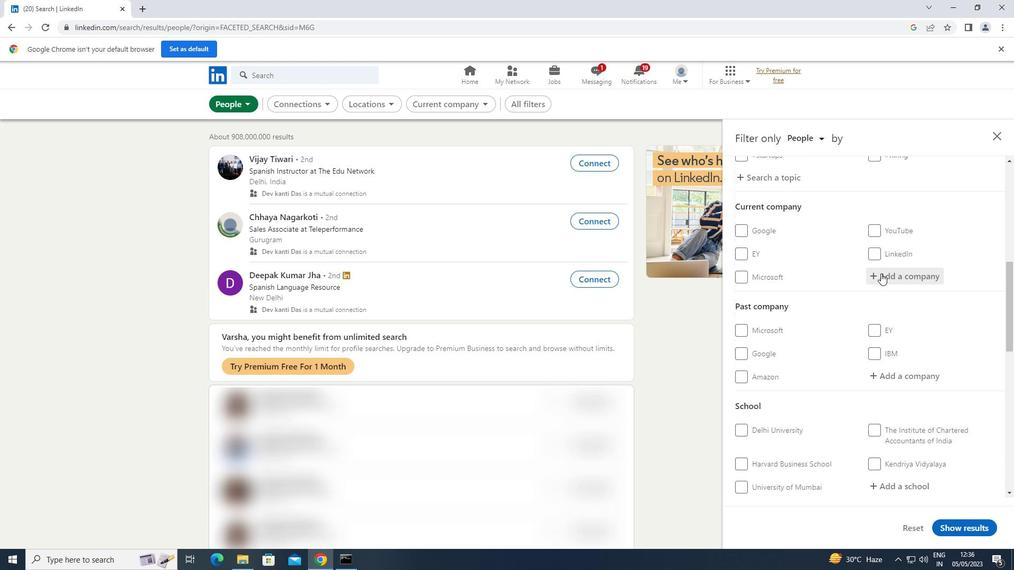 
Action: Key pressed <Key.shift>SURYODAY
Screenshot: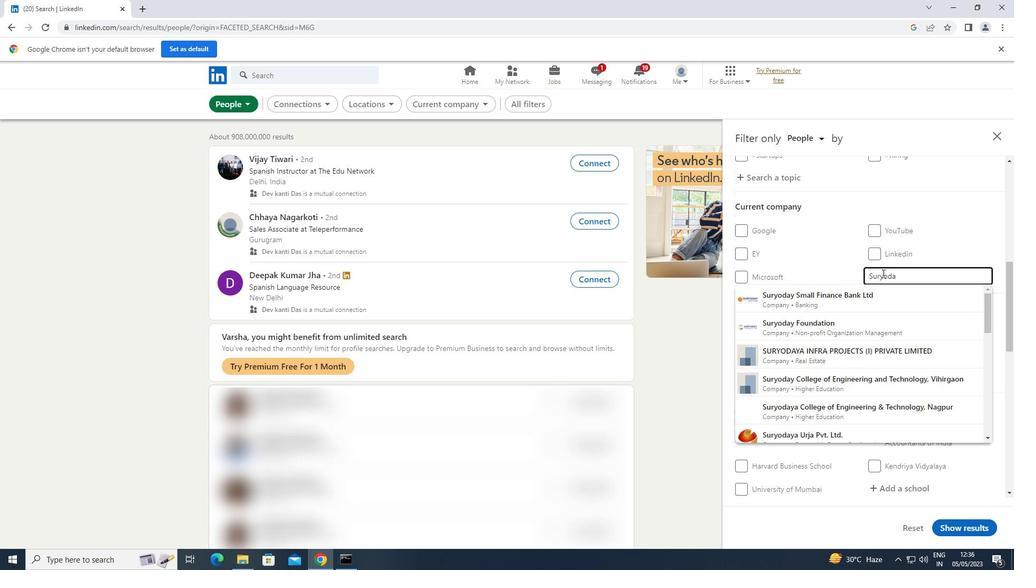 
Action: Mouse moved to (848, 294)
Screenshot: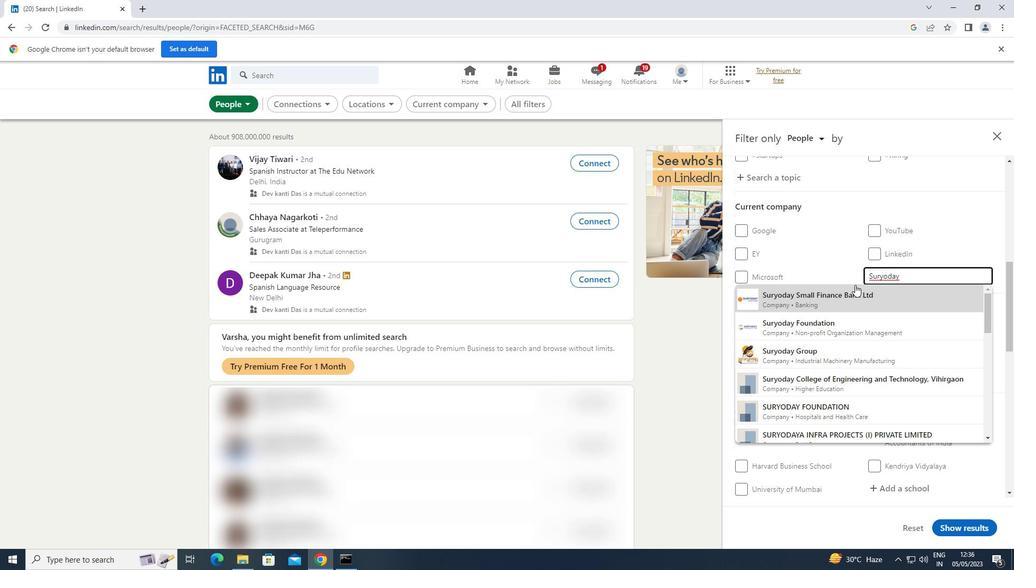 
Action: Mouse pressed left at (848, 294)
Screenshot: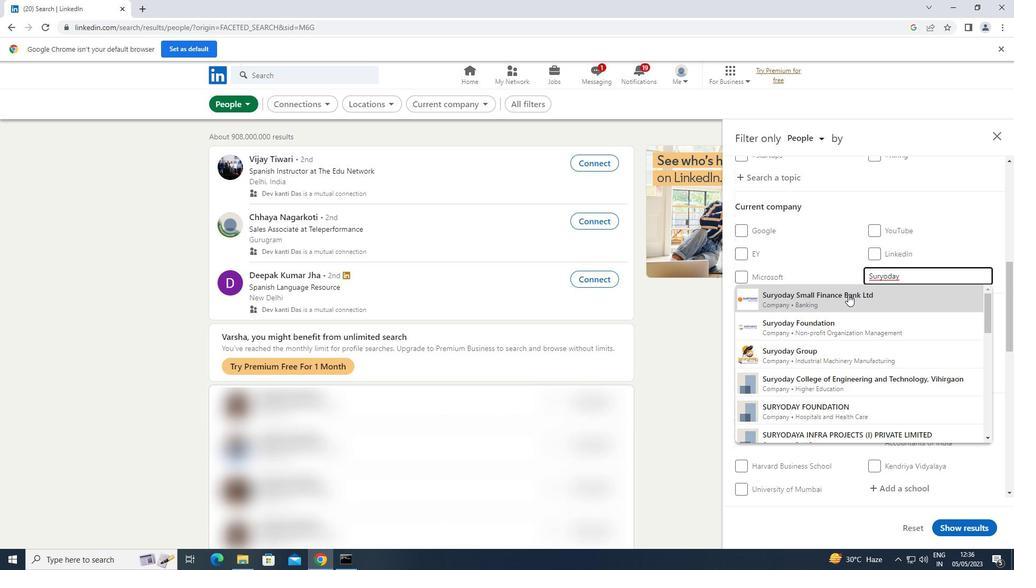 
Action: Mouse scrolled (848, 294) with delta (0, 0)
Screenshot: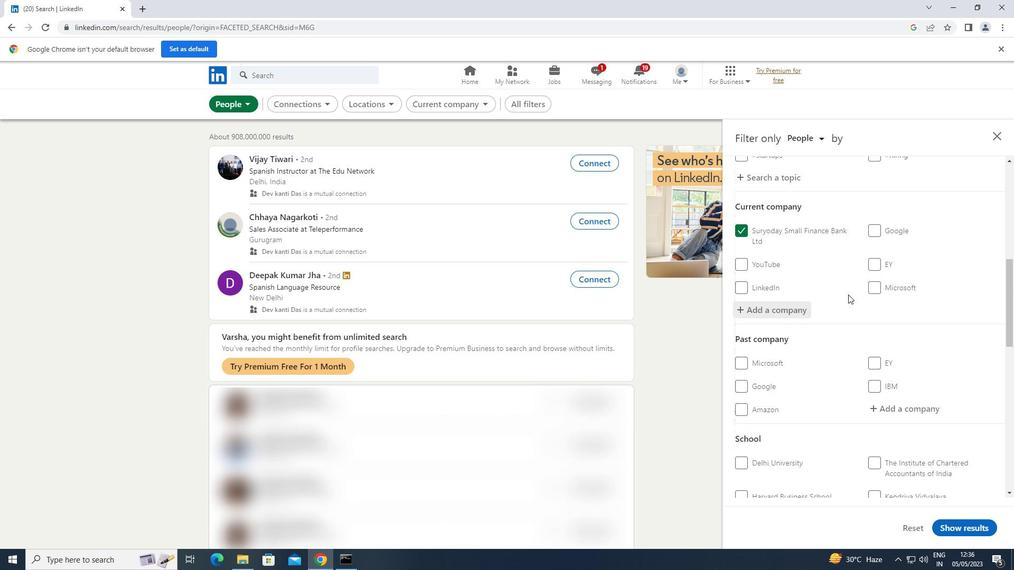 
Action: Mouse scrolled (848, 294) with delta (0, 0)
Screenshot: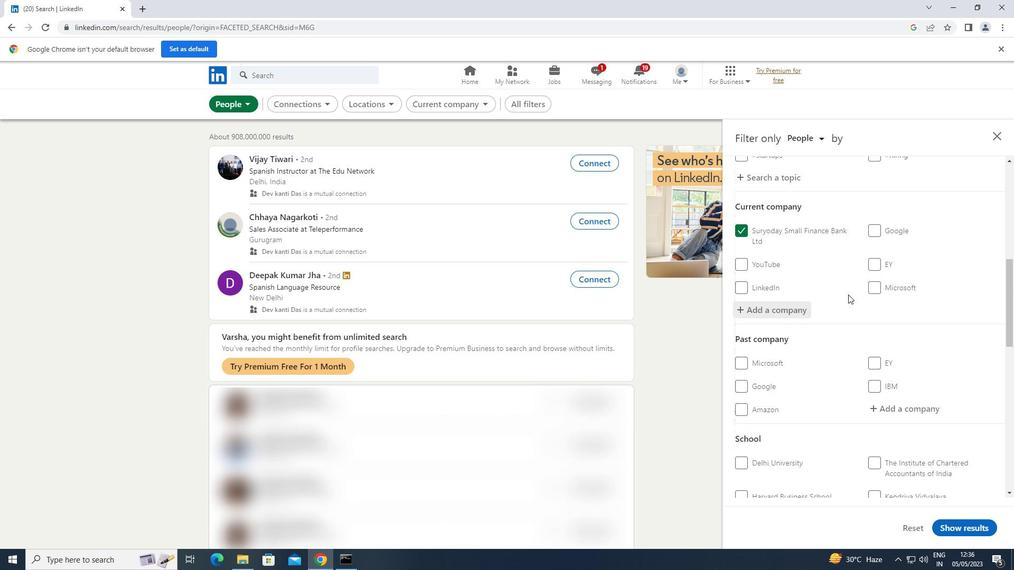 
Action: Mouse scrolled (848, 294) with delta (0, 0)
Screenshot: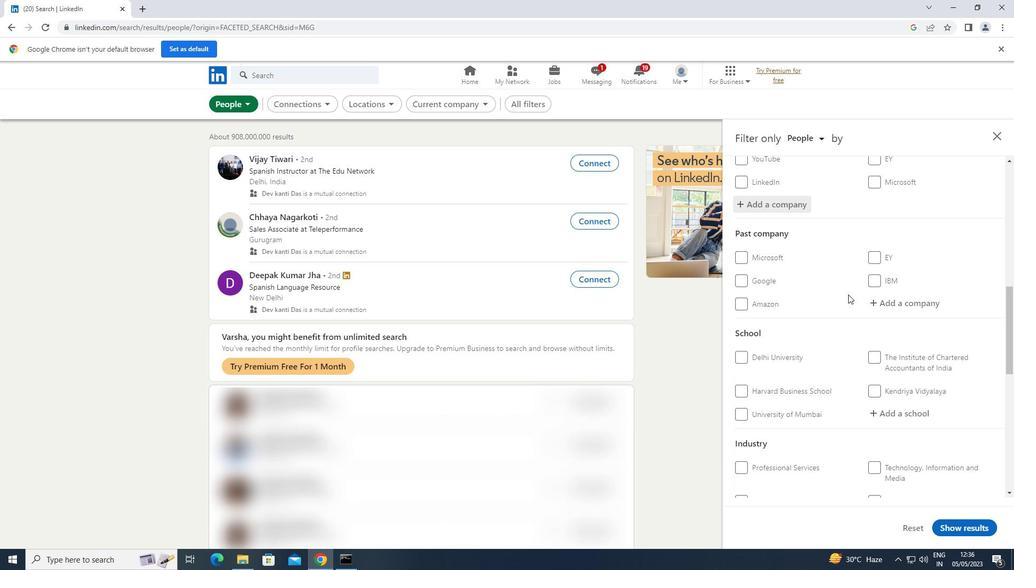 
Action: Mouse moved to (891, 363)
Screenshot: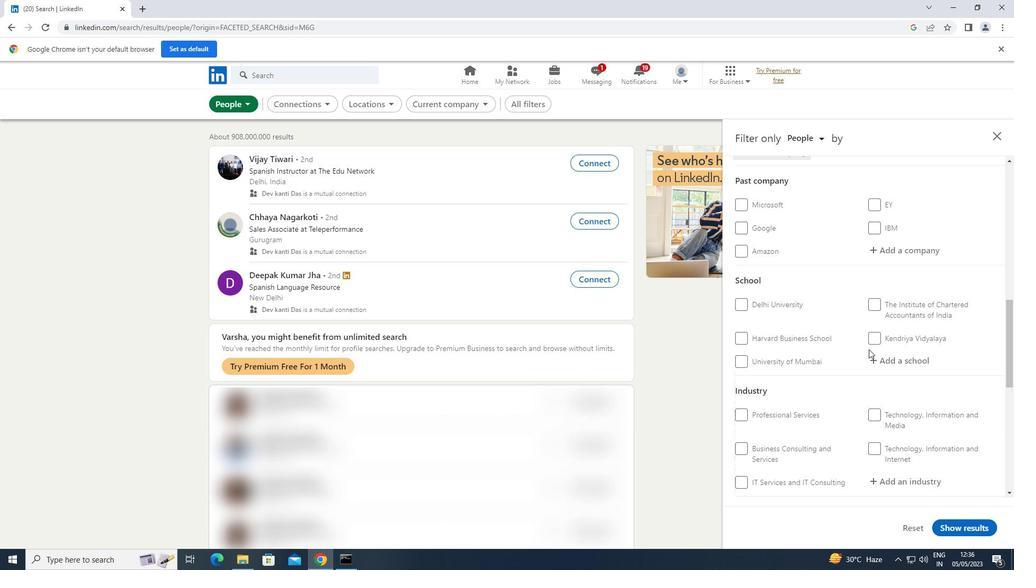 
Action: Mouse pressed left at (891, 363)
Screenshot: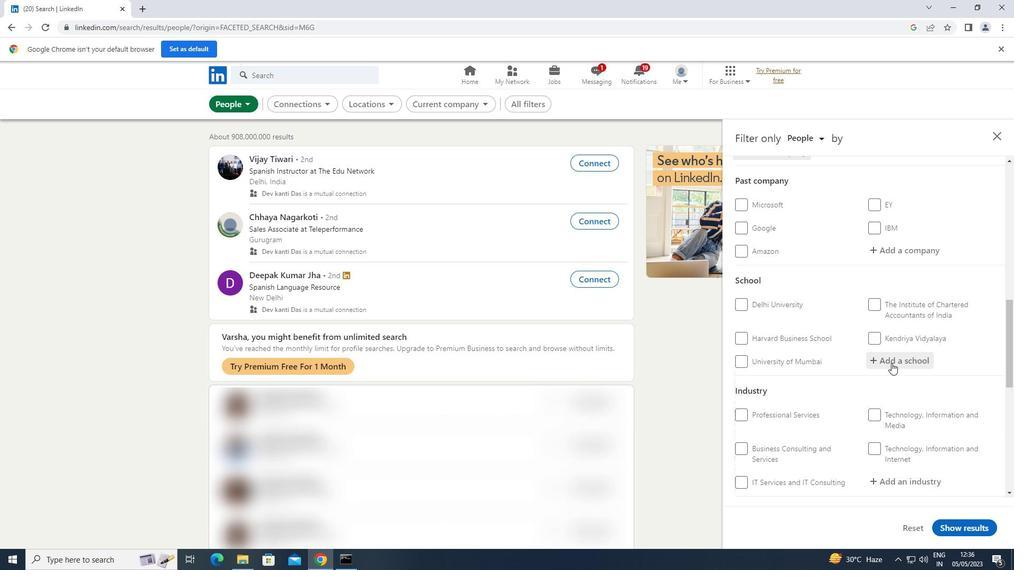 
Action: Key pressed <Key.shift>GAUTAM<Key.space><Key.shift>BUDDH
Screenshot: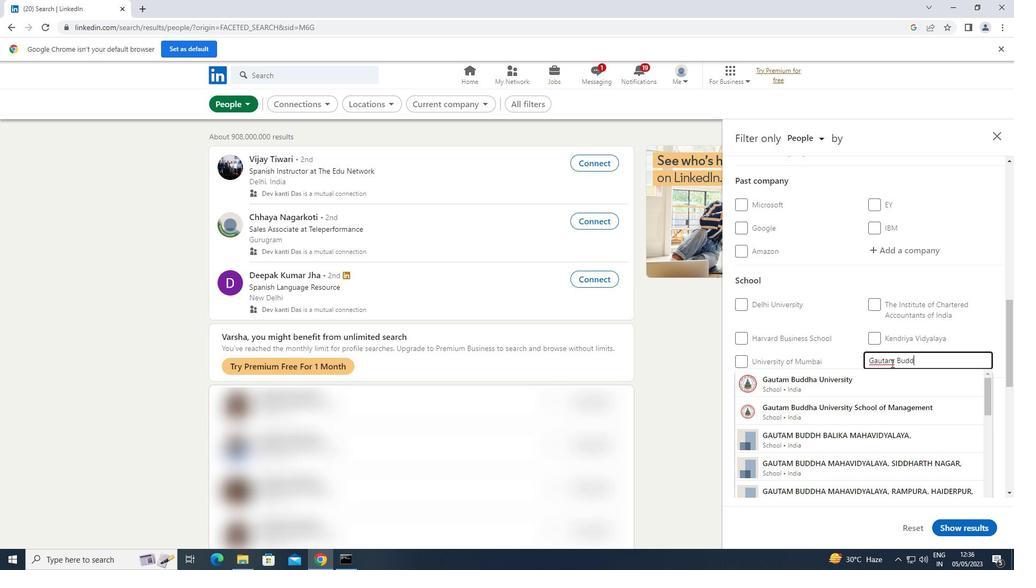 
Action: Mouse moved to (862, 370)
Screenshot: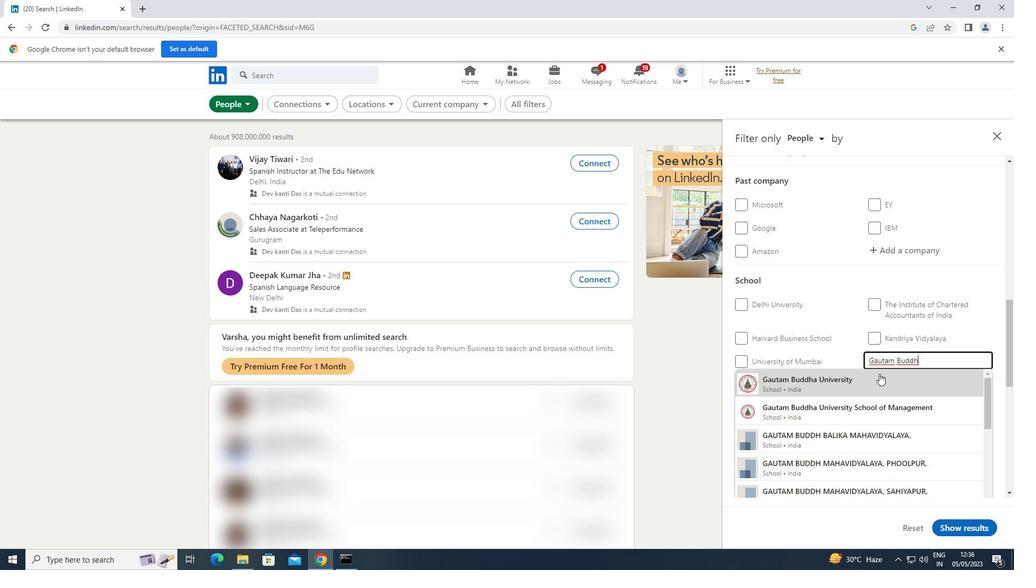 
Action: Mouse pressed left at (862, 370)
Screenshot: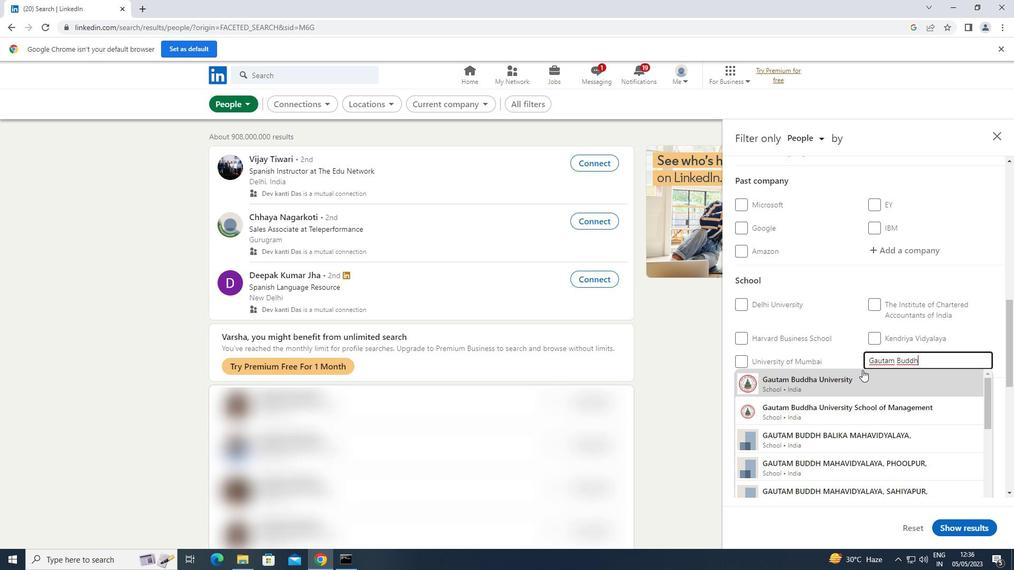 
Action: Mouse moved to (862, 368)
Screenshot: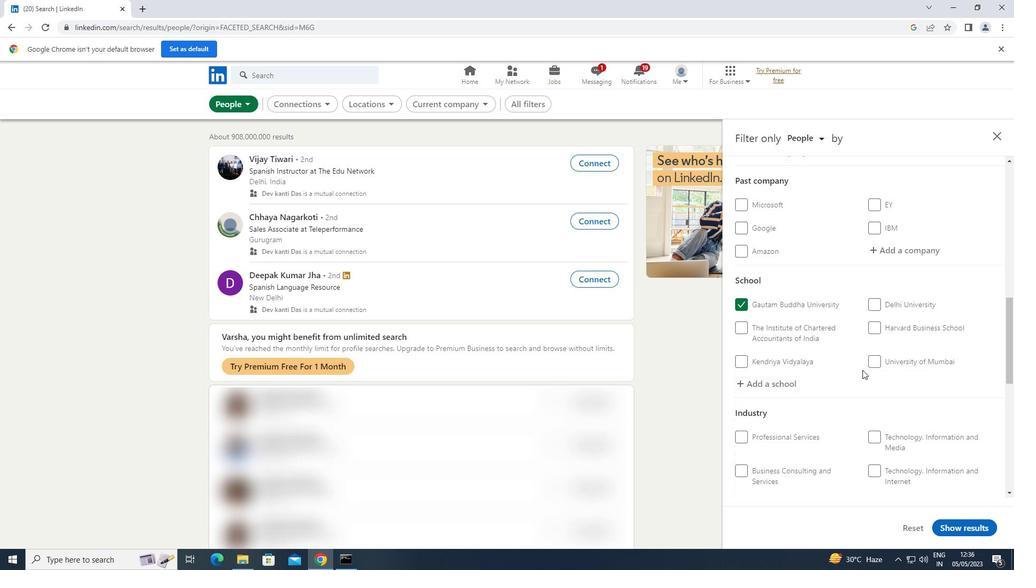 
Action: Mouse scrolled (862, 367) with delta (0, 0)
Screenshot: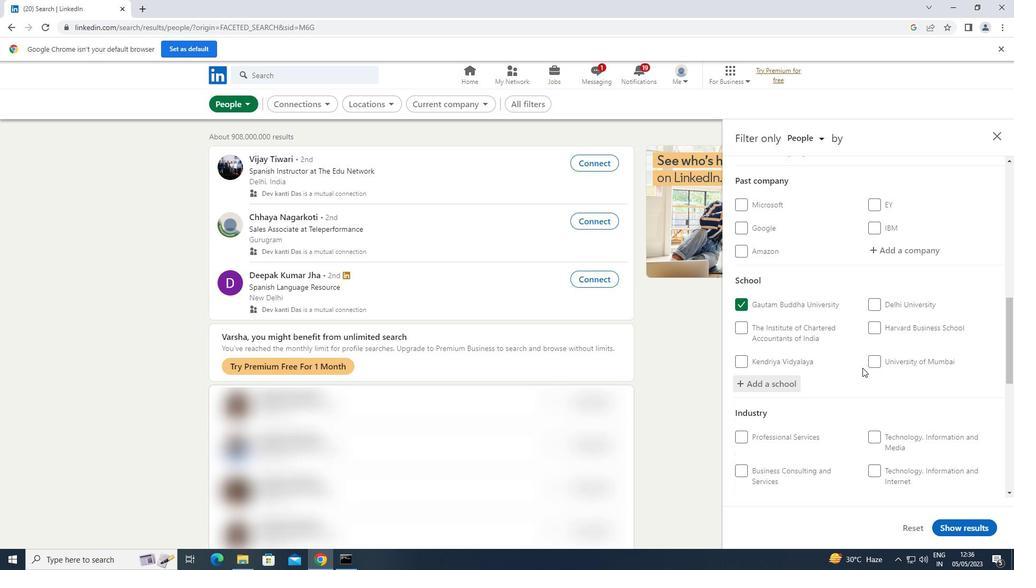 
Action: Mouse scrolled (862, 367) with delta (0, 0)
Screenshot: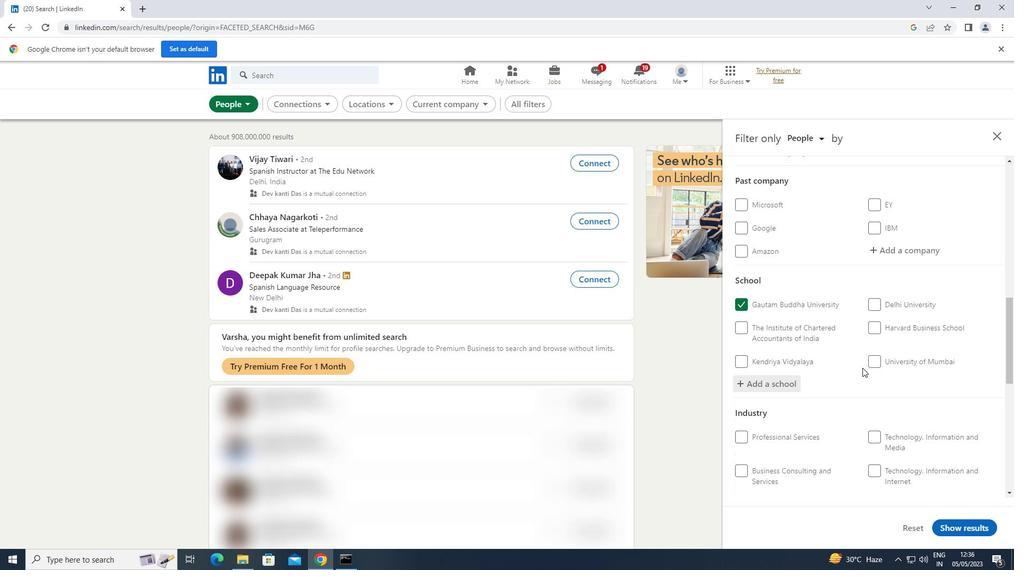 
Action: Mouse scrolled (862, 367) with delta (0, 0)
Screenshot: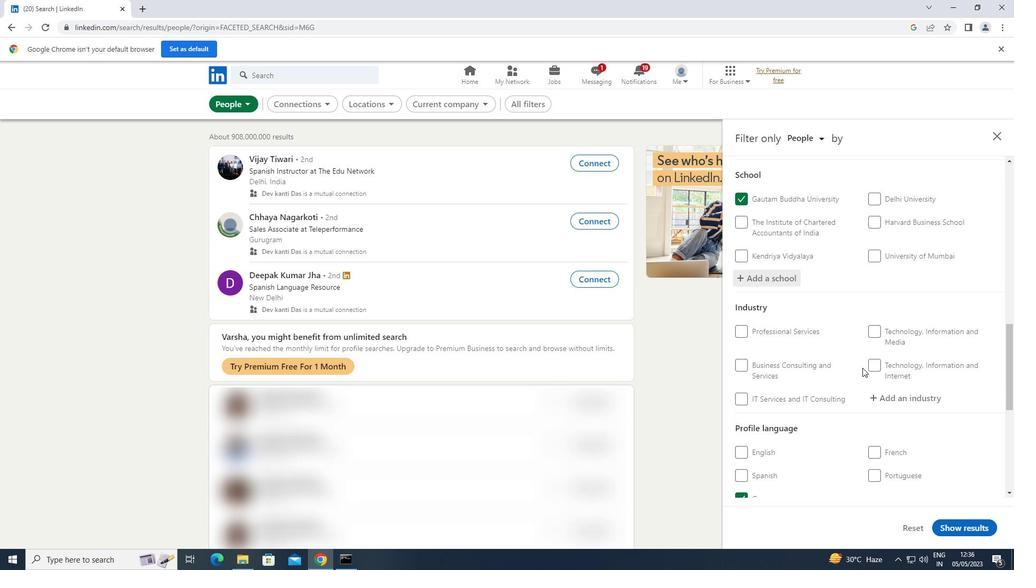 
Action: Mouse scrolled (862, 367) with delta (0, 0)
Screenshot: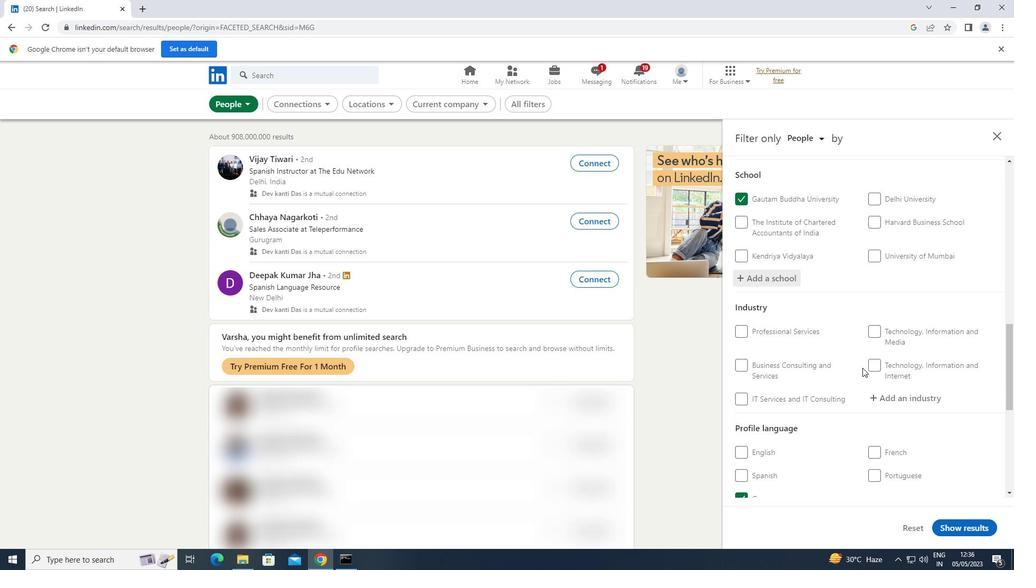 
Action: Mouse moved to (921, 295)
Screenshot: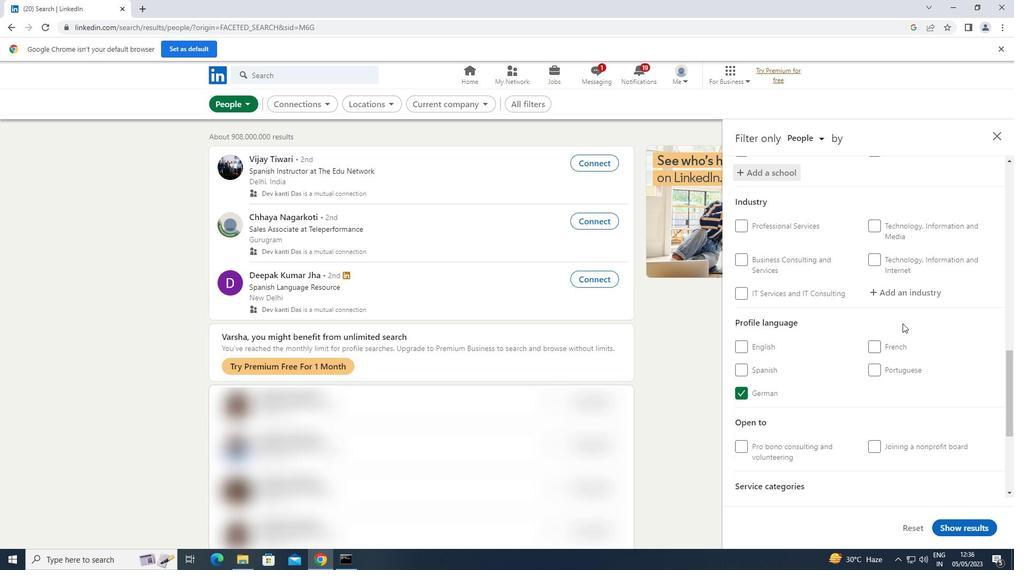 
Action: Mouse pressed left at (921, 295)
Screenshot: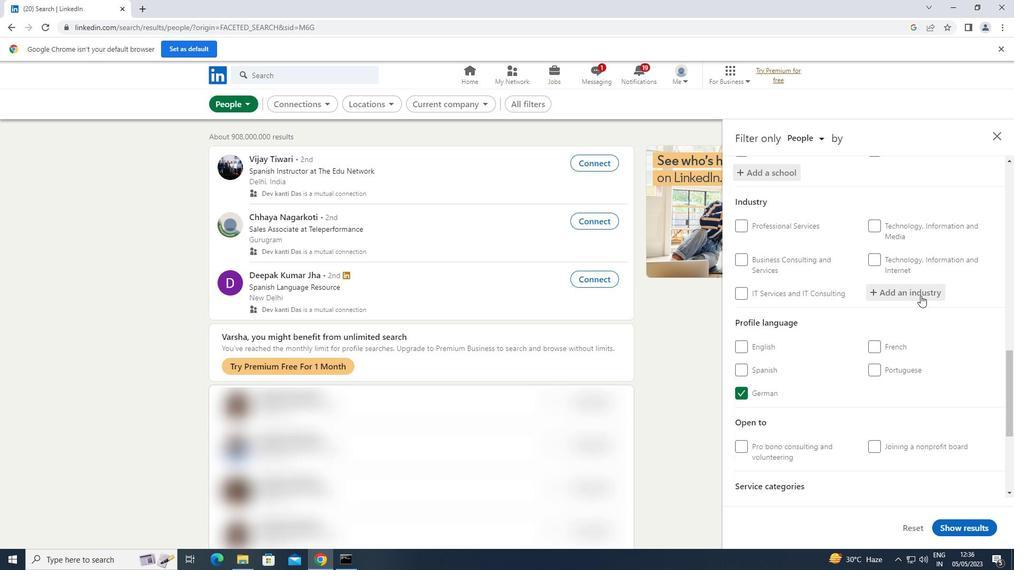 
Action: Key pressed <Key.shift>PLASTICS
Screenshot: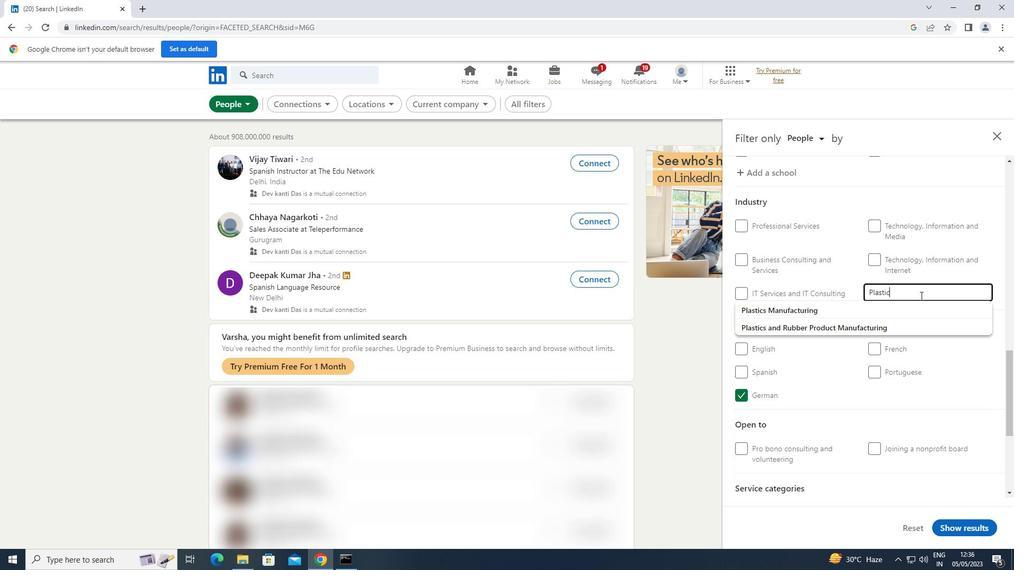 
Action: Mouse moved to (876, 323)
Screenshot: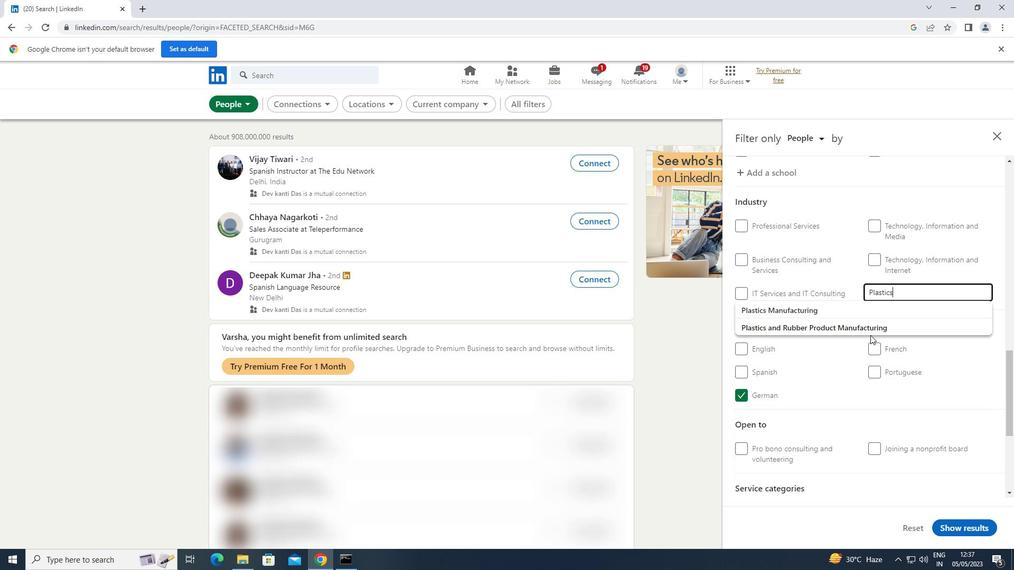 
Action: Mouse pressed left at (876, 323)
Screenshot: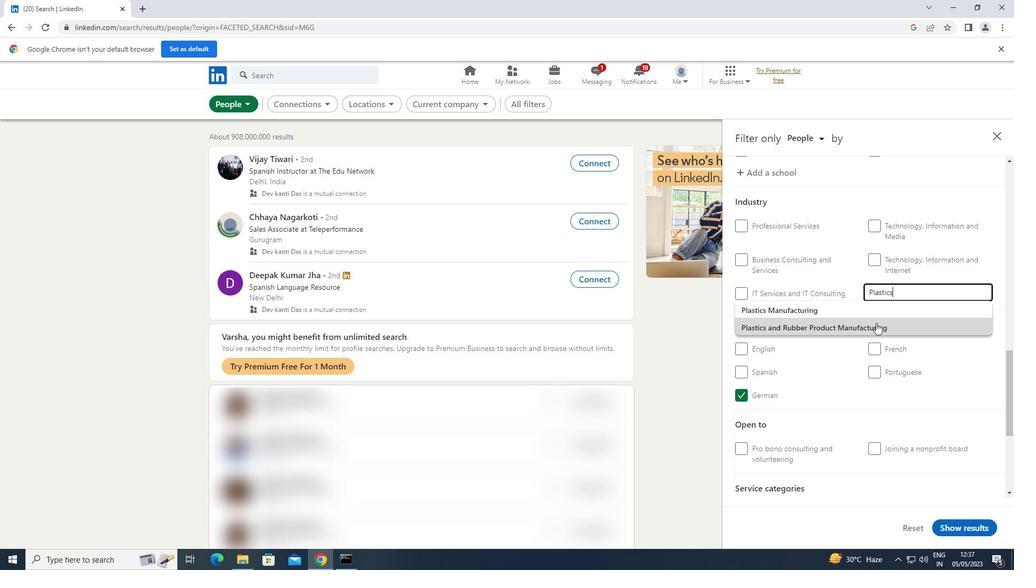 
Action: Mouse scrolled (876, 322) with delta (0, 0)
Screenshot: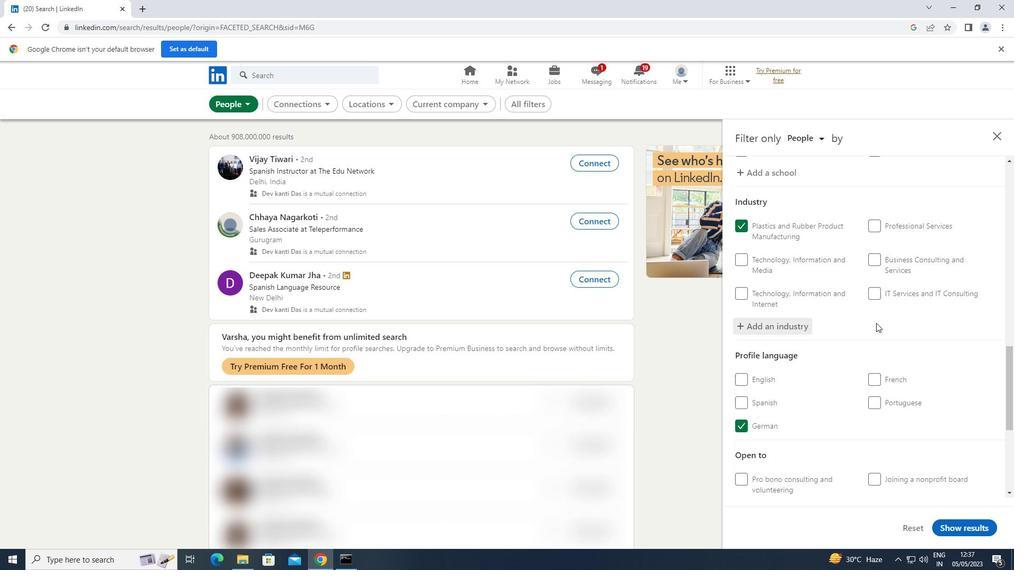 
Action: Mouse scrolled (876, 322) with delta (0, 0)
Screenshot: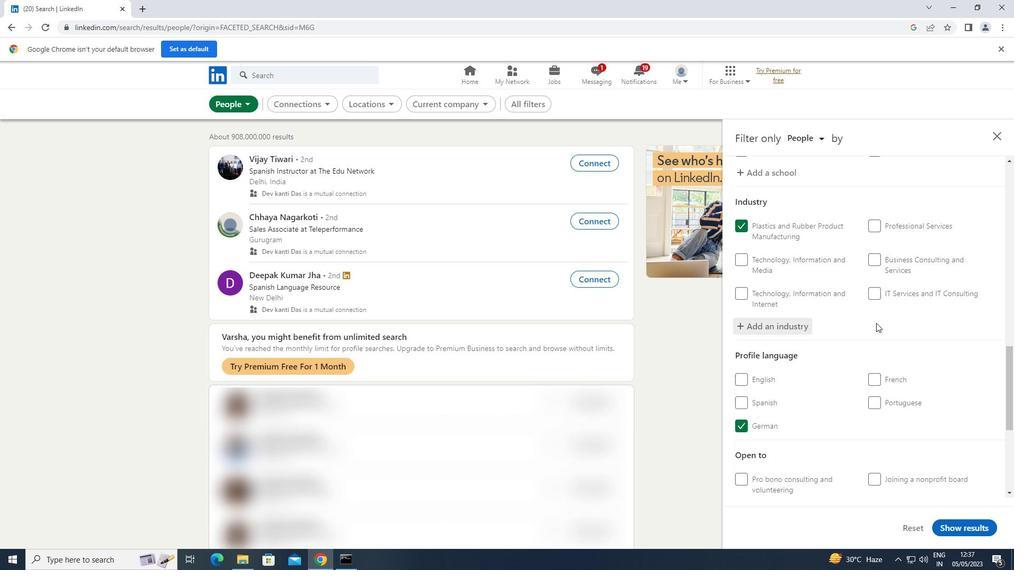 
Action: Mouse scrolled (876, 322) with delta (0, 0)
Screenshot: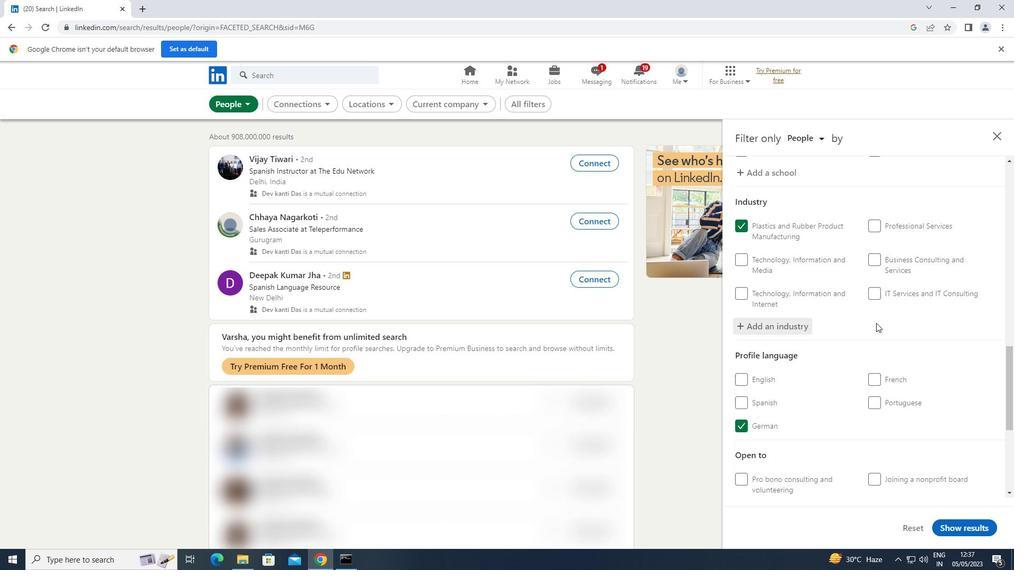 
Action: Mouse scrolled (876, 322) with delta (0, 0)
Screenshot: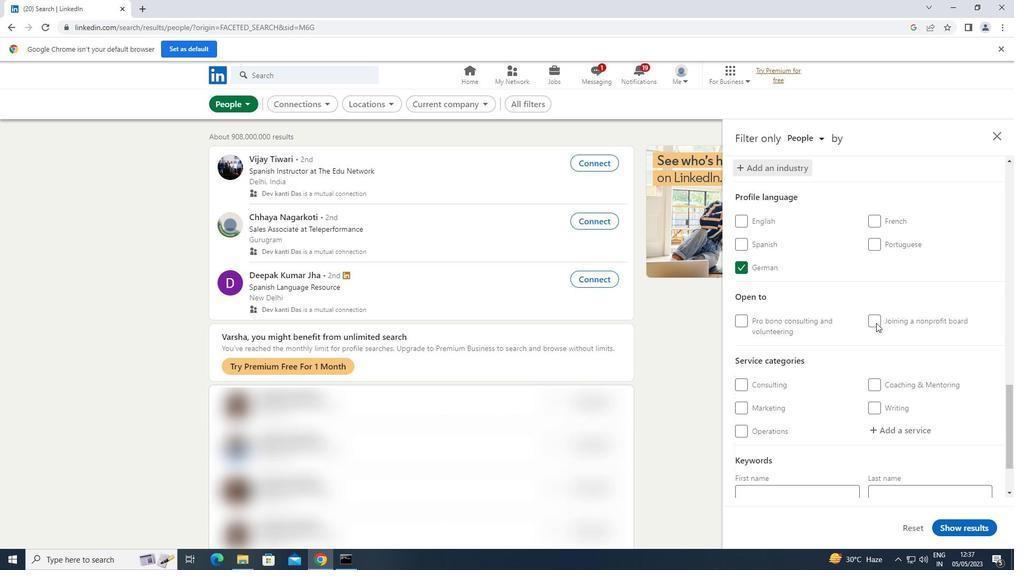 
Action: Mouse scrolled (876, 322) with delta (0, 0)
Screenshot: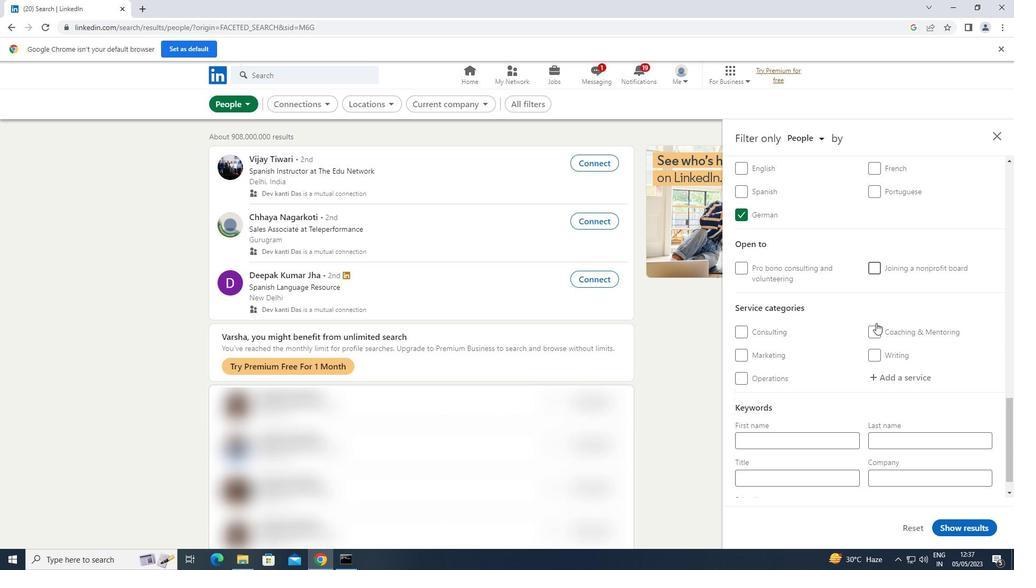 
Action: Mouse moved to (909, 349)
Screenshot: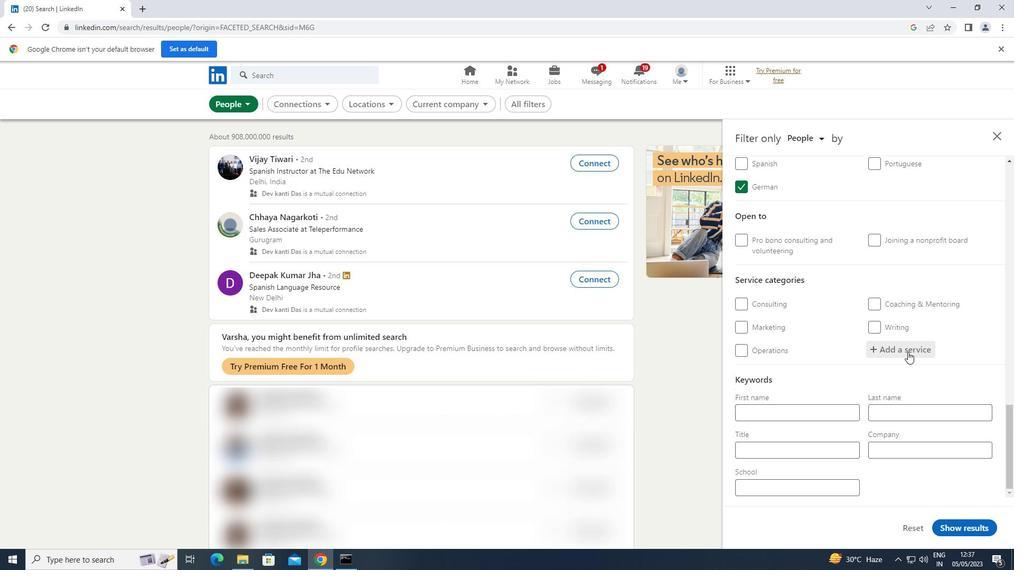 
Action: Mouse pressed left at (909, 349)
Screenshot: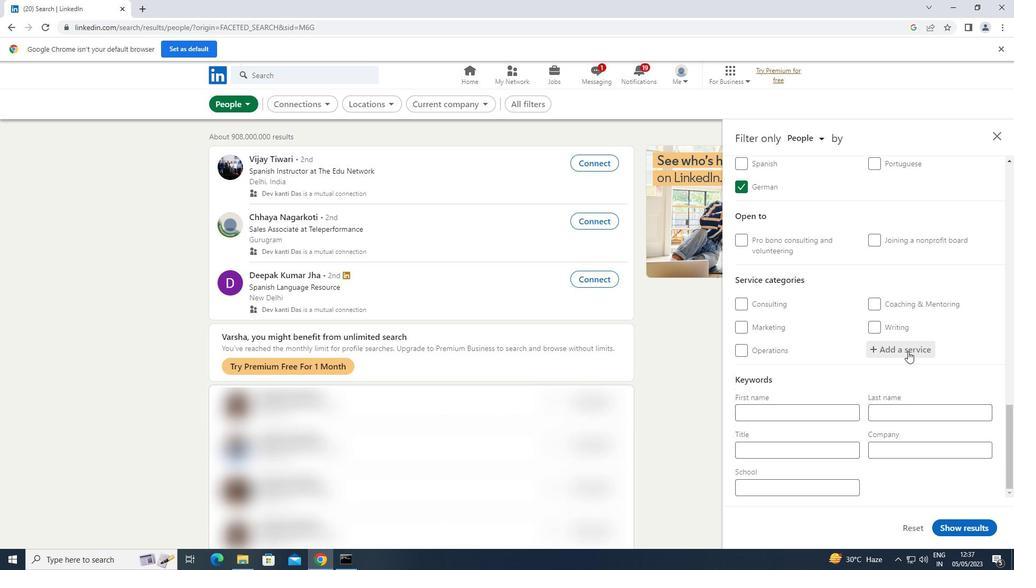 
Action: Key pressed <Key.shift>RETIREM
Screenshot: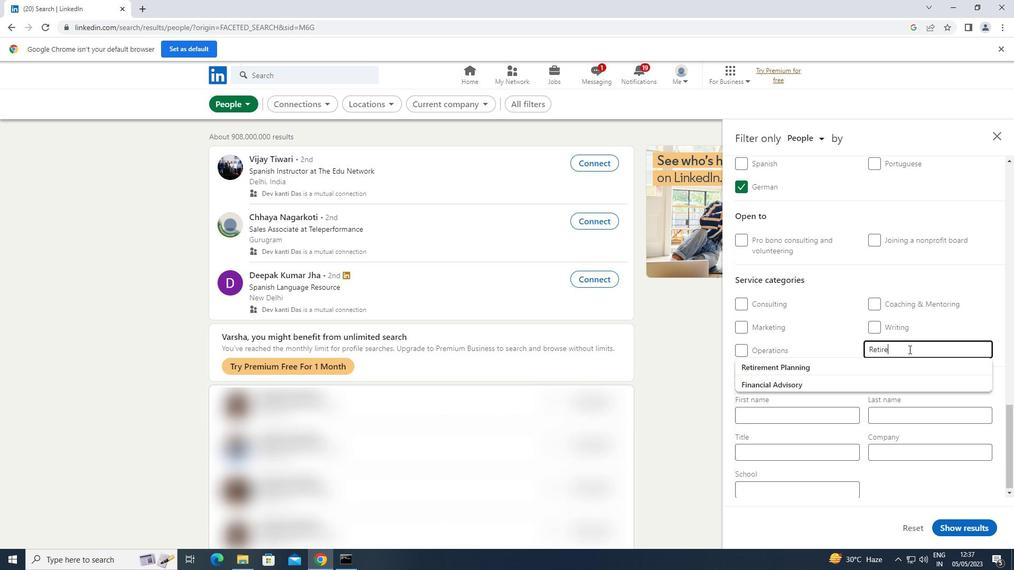 
Action: Mouse moved to (874, 370)
Screenshot: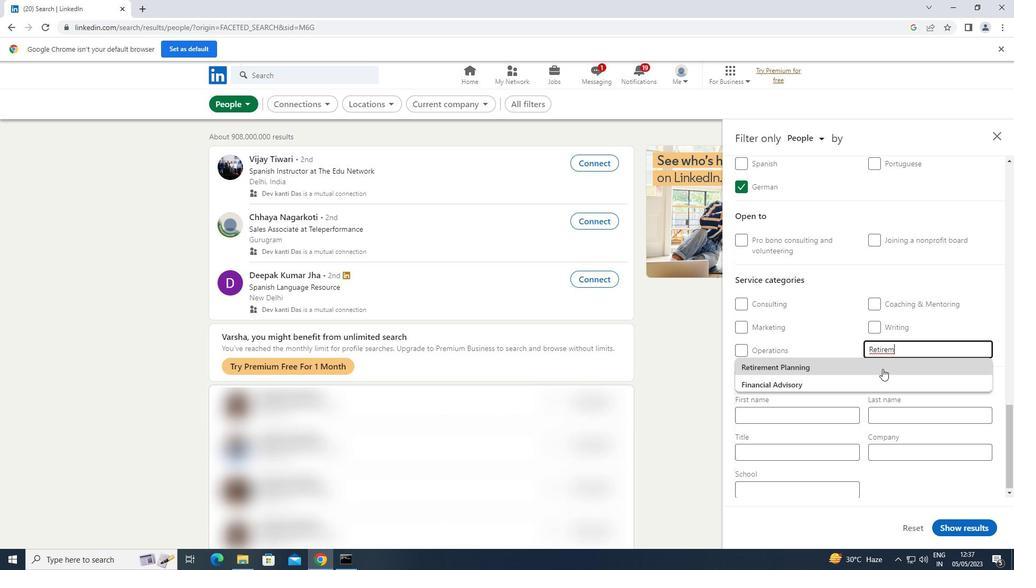 
Action: Mouse pressed left at (874, 370)
Screenshot: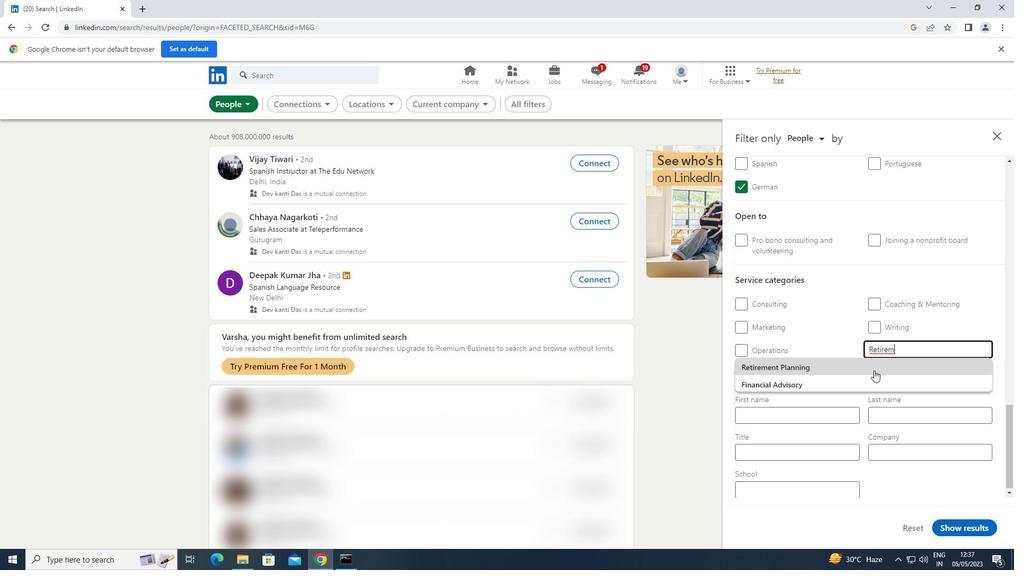 
Action: Mouse scrolled (874, 370) with delta (0, 0)
Screenshot: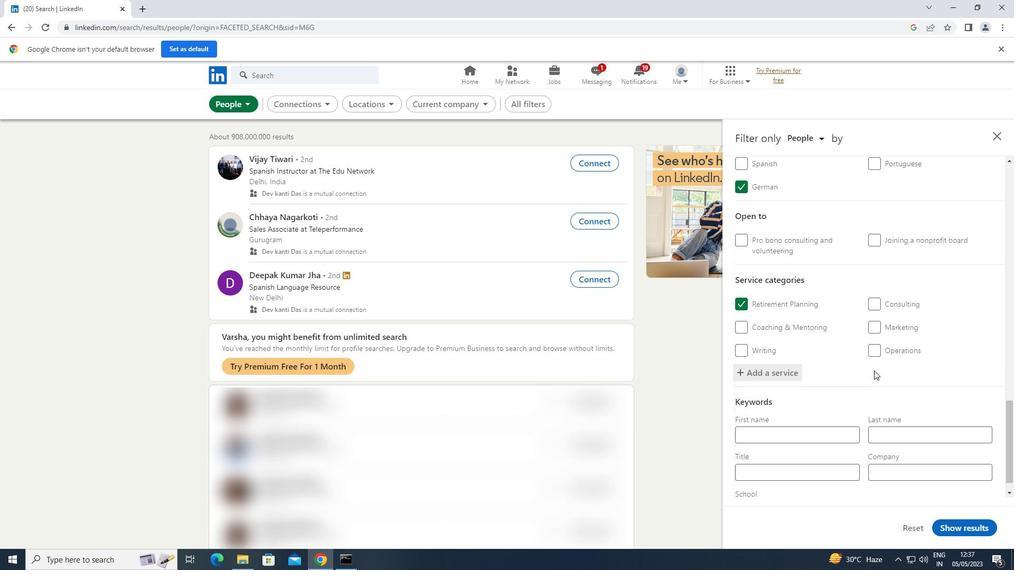 
Action: Mouse scrolled (874, 370) with delta (0, 0)
Screenshot: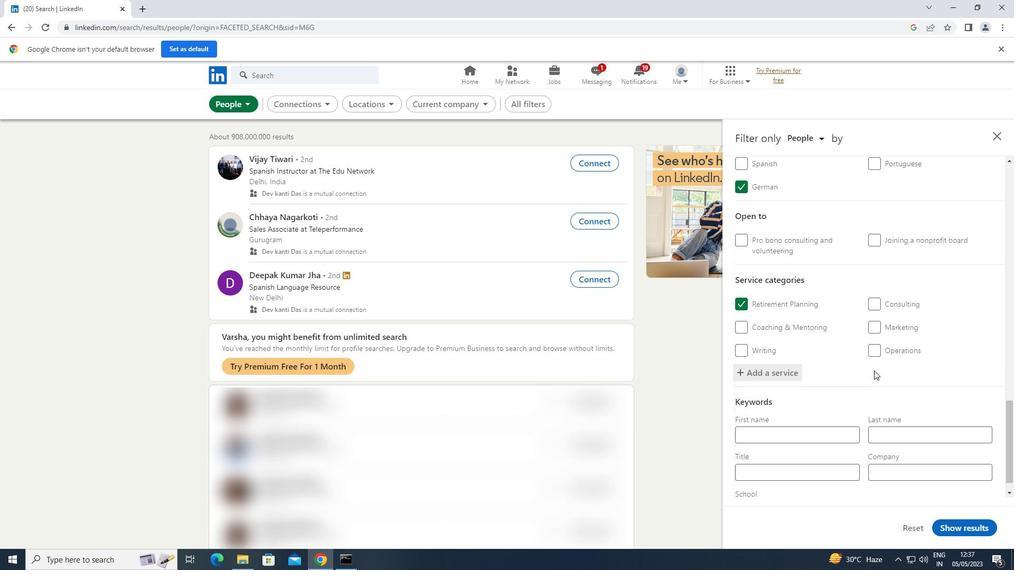 
Action: Mouse scrolled (874, 370) with delta (0, 0)
Screenshot: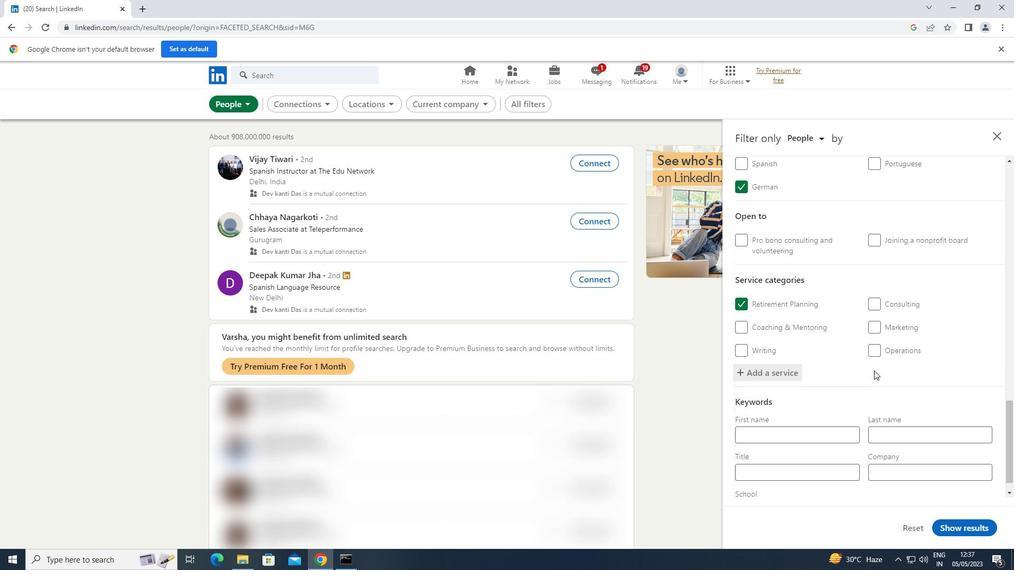 
Action: Mouse scrolled (874, 370) with delta (0, 0)
Screenshot: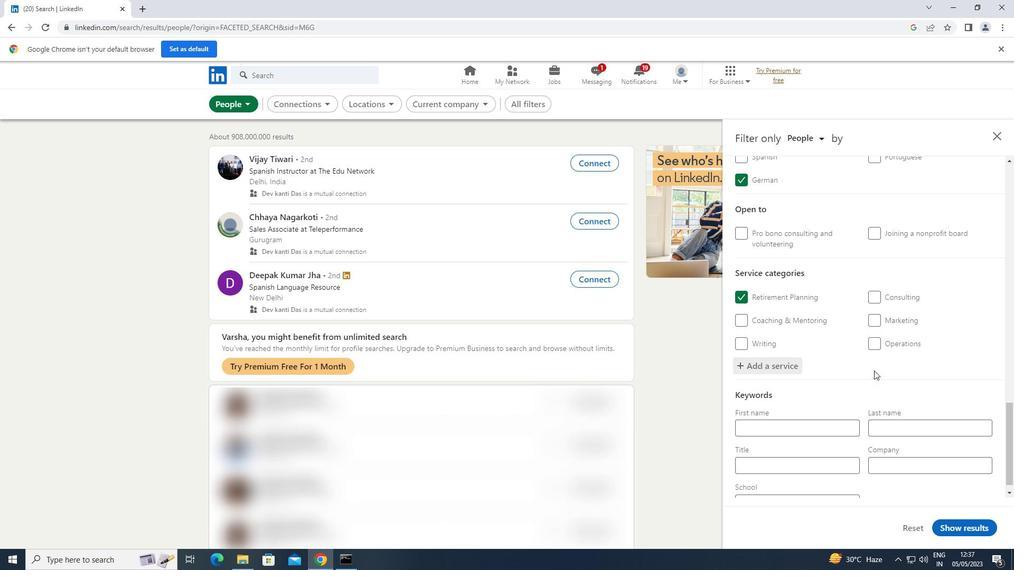 
Action: Mouse scrolled (874, 370) with delta (0, 0)
Screenshot: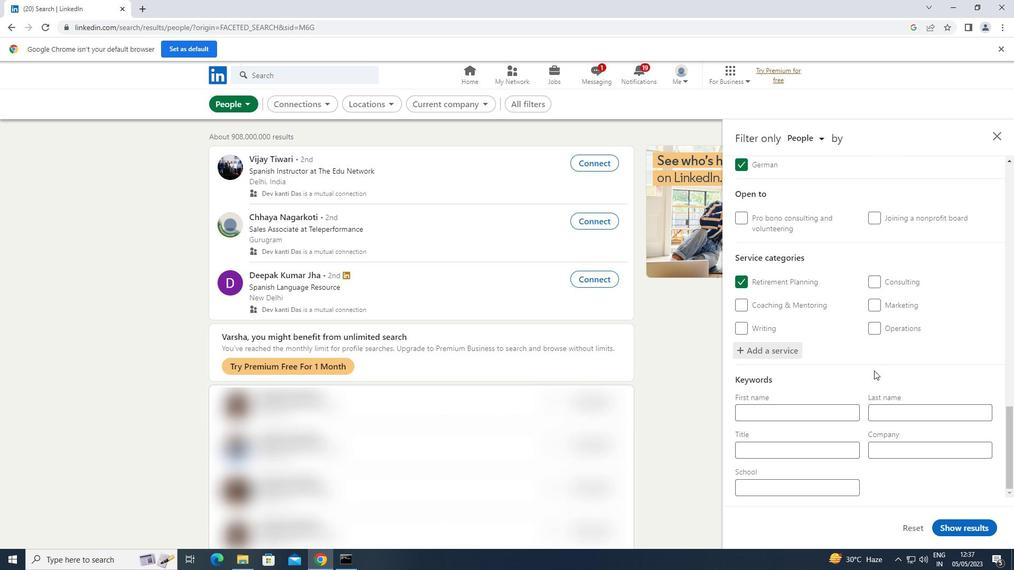 
Action: Mouse scrolled (874, 370) with delta (0, 0)
Screenshot: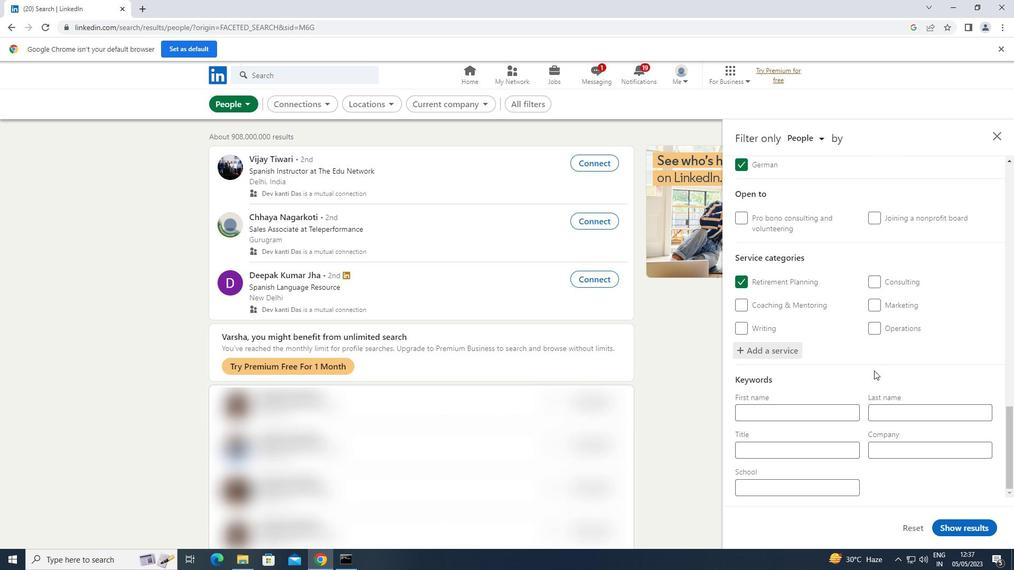 
Action: Mouse moved to (804, 452)
Screenshot: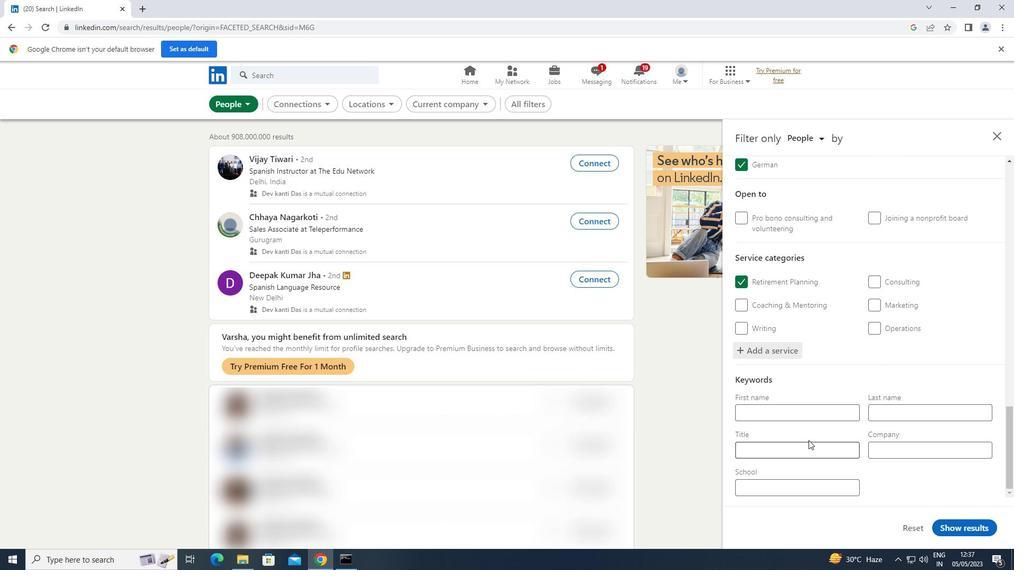 
Action: Mouse pressed left at (804, 452)
Screenshot: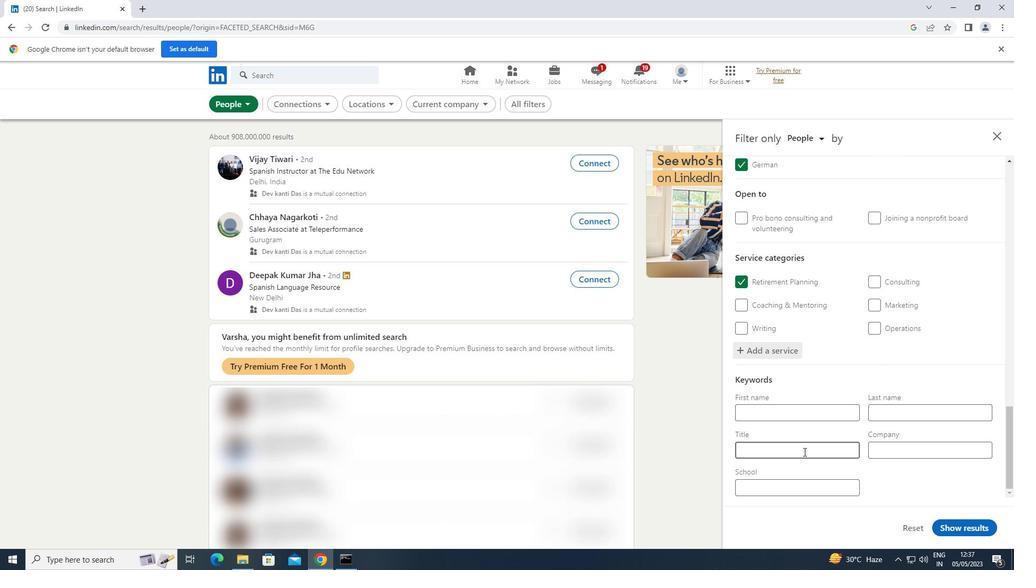 
Action: Key pressed <Key.shift>PHONE<Key.space><Key.shift>SALES<Key.space><Key.shift>SPECIALIST
Screenshot: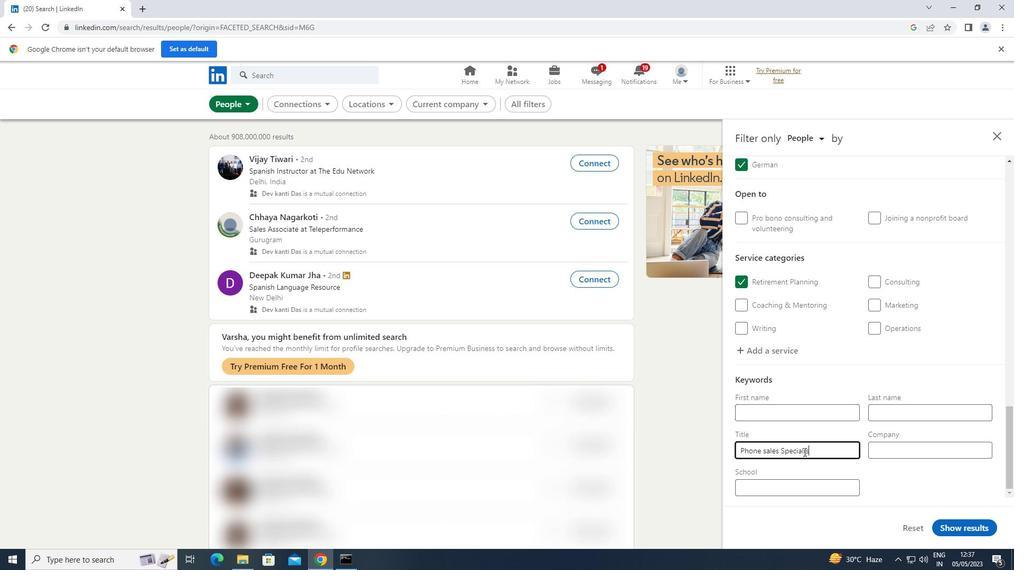 
Action: Mouse moved to (971, 533)
Screenshot: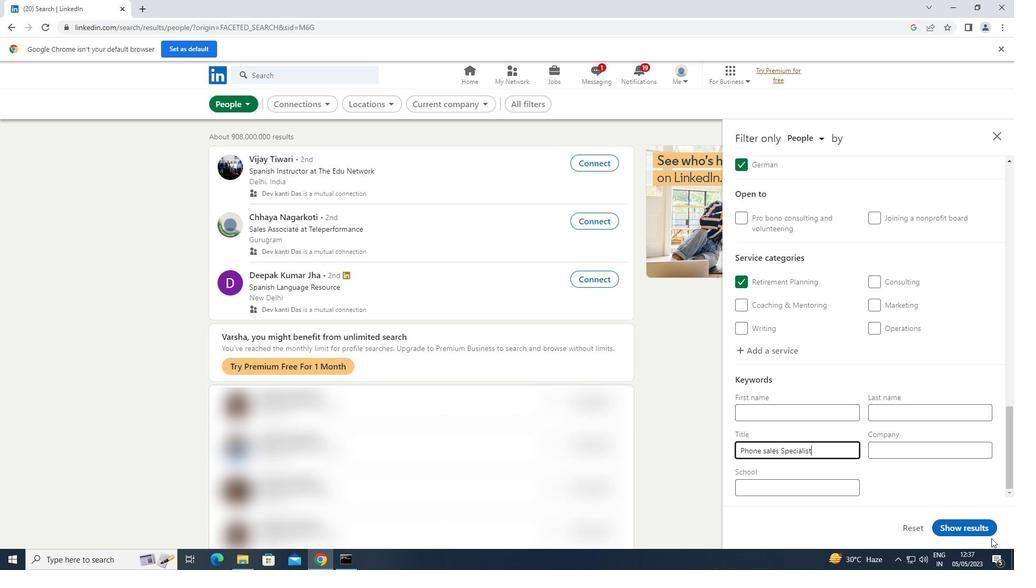 
Action: Mouse pressed left at (971, 533)
Screenshot: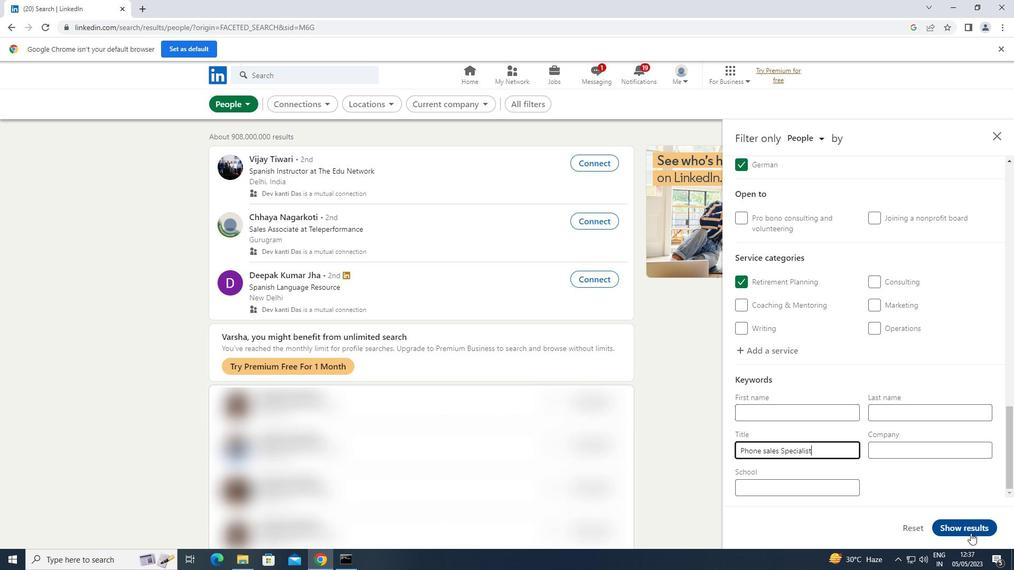 
